 Task: In the Page activelistens.pptxselect the entire text, and change the font case to  'toggle word'and apply the design theme 'integral'and apply the transition revealand insert the  date and timewith color yellow
Action: Mouse moved to (48, 89)
Screenshot: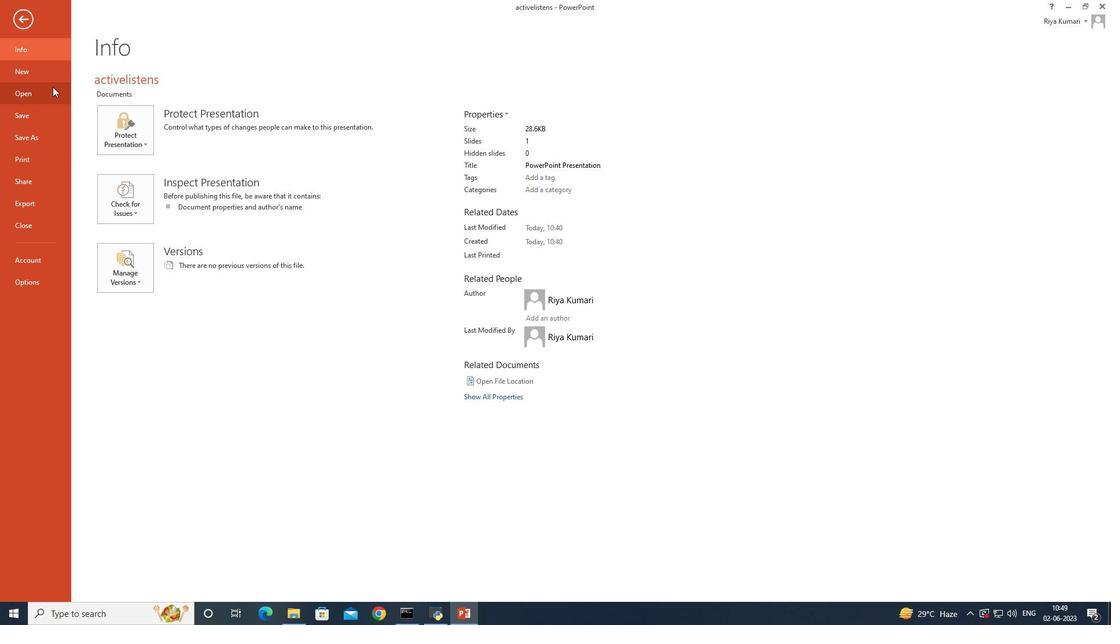 
Action: Mouse pressed left at (48, 89)
Screenshot: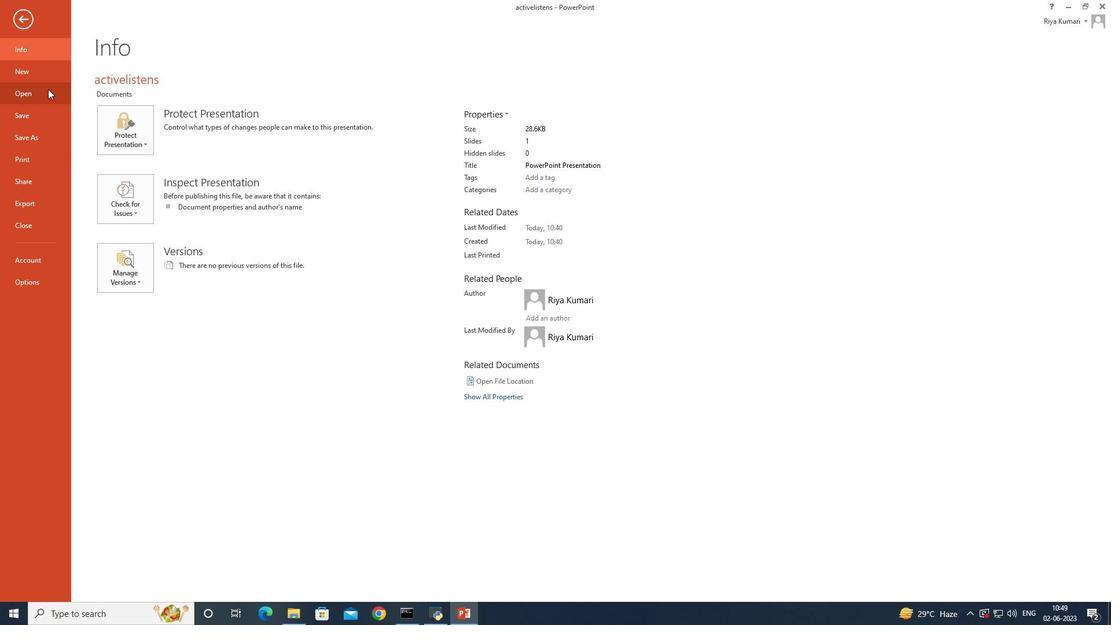 
Action: Mouse moved to (316, 111)
Screenshot: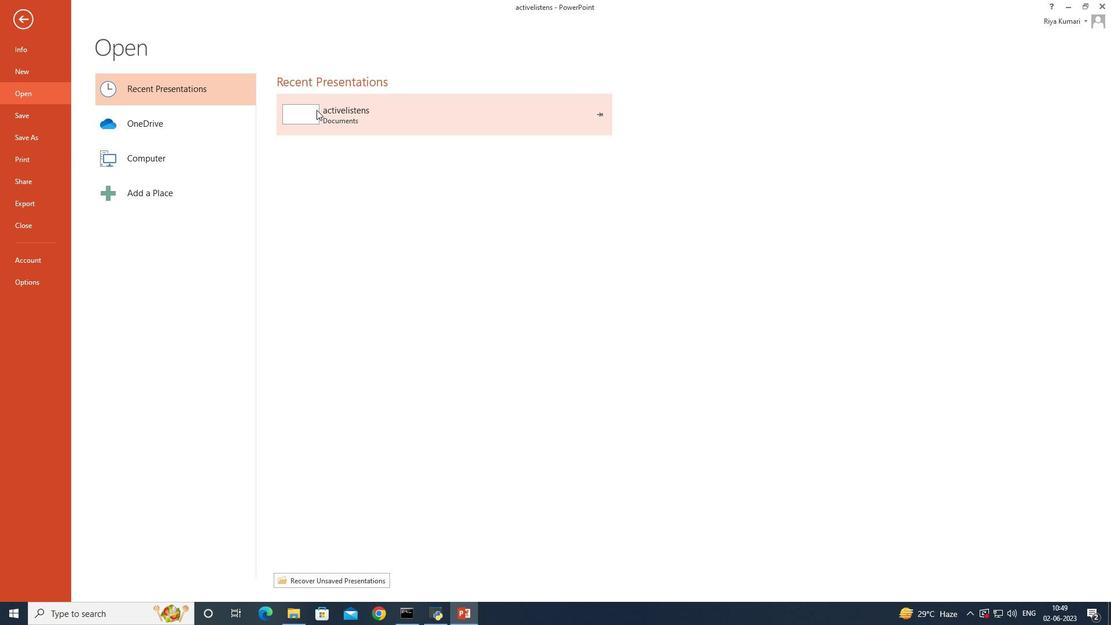 
Action: Mouse pressed left at (316, 111)
Screenshot: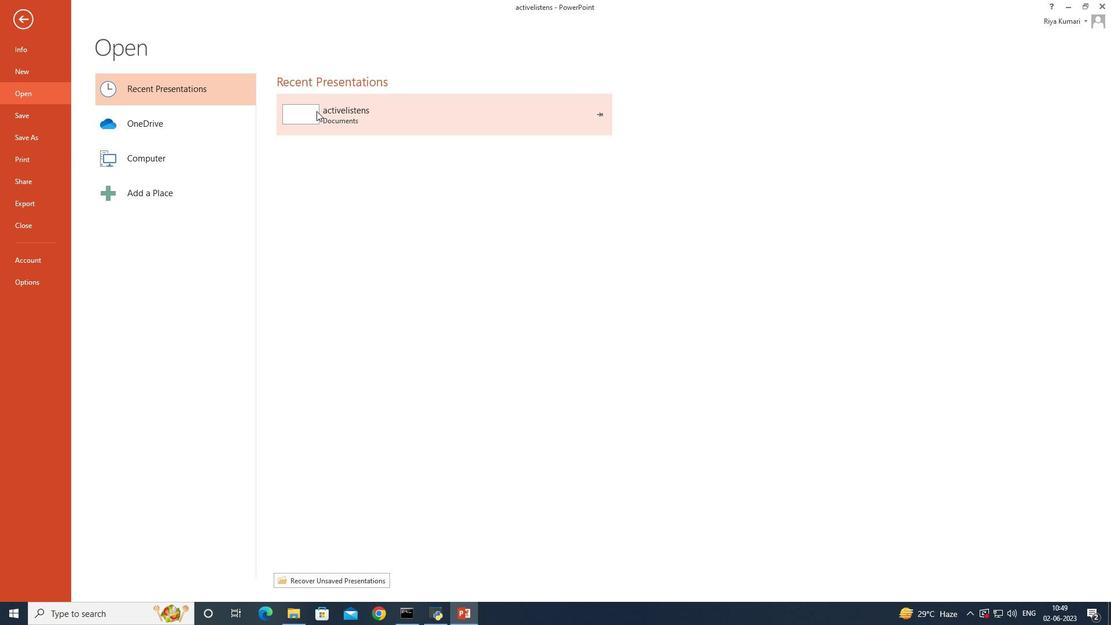 
Action: Mouse moved to (386, 234)
Screenshot: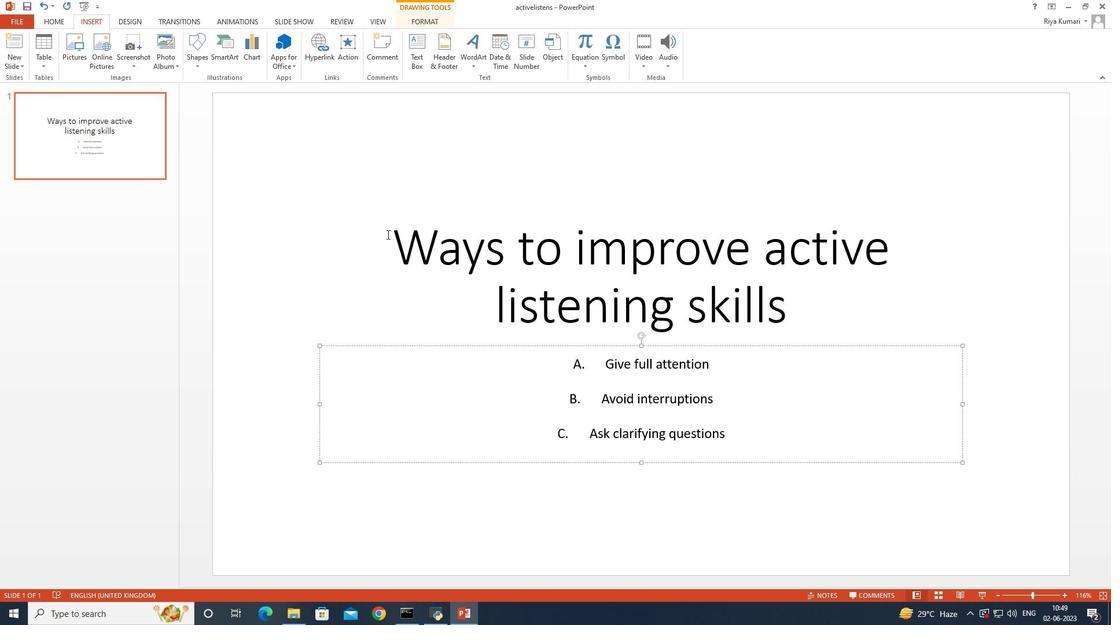 
Action: Mouse pressed left at (386, 234)
Screenshot: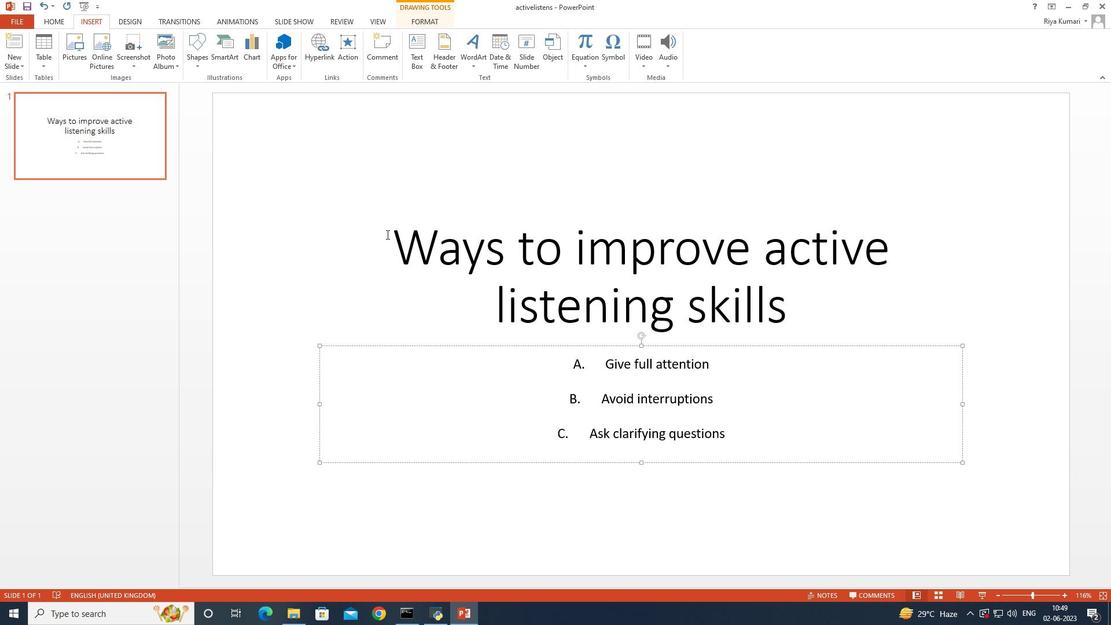 
Action: Mouse moved to (516, 361)
Screenshot: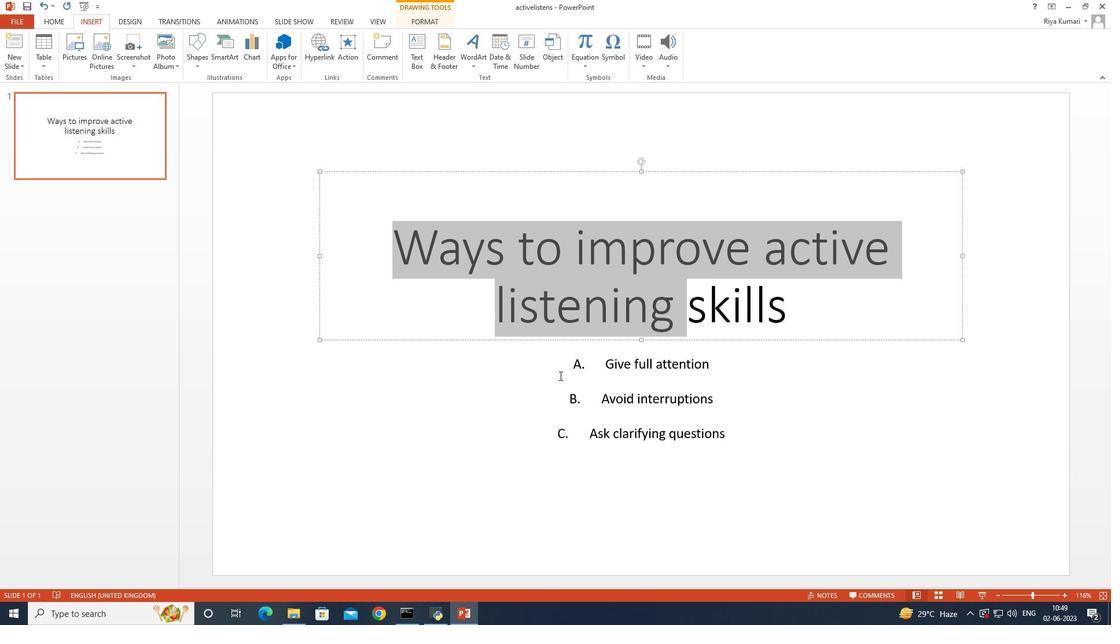
Action: Mouse pressed left at (516, 361)
Screenshot: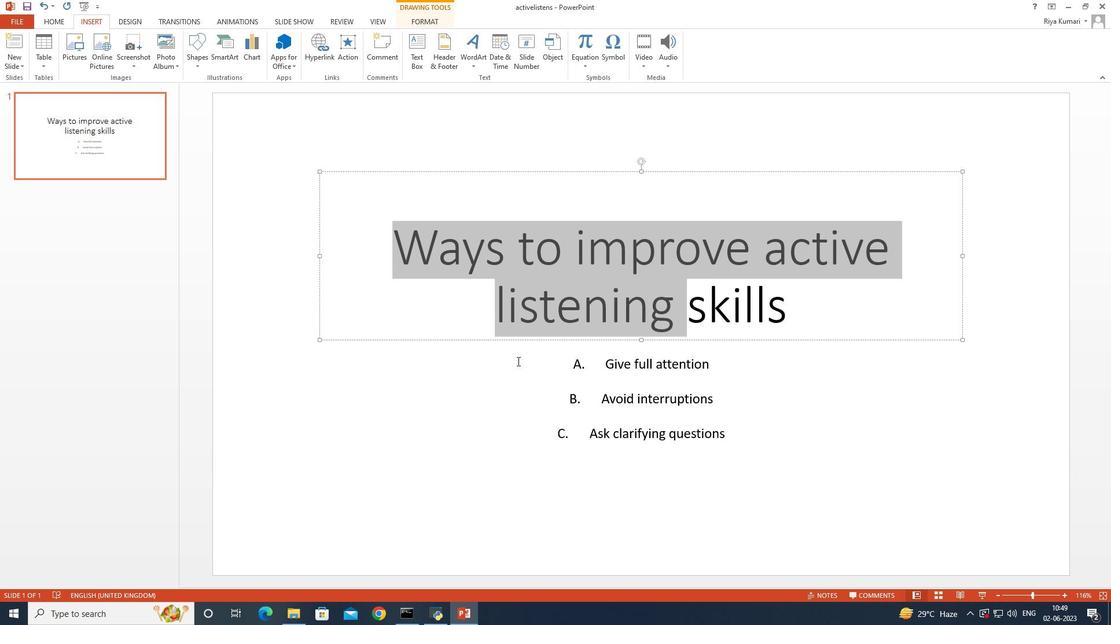 
Action: Mouse moved to (602, 367)
Screenshot: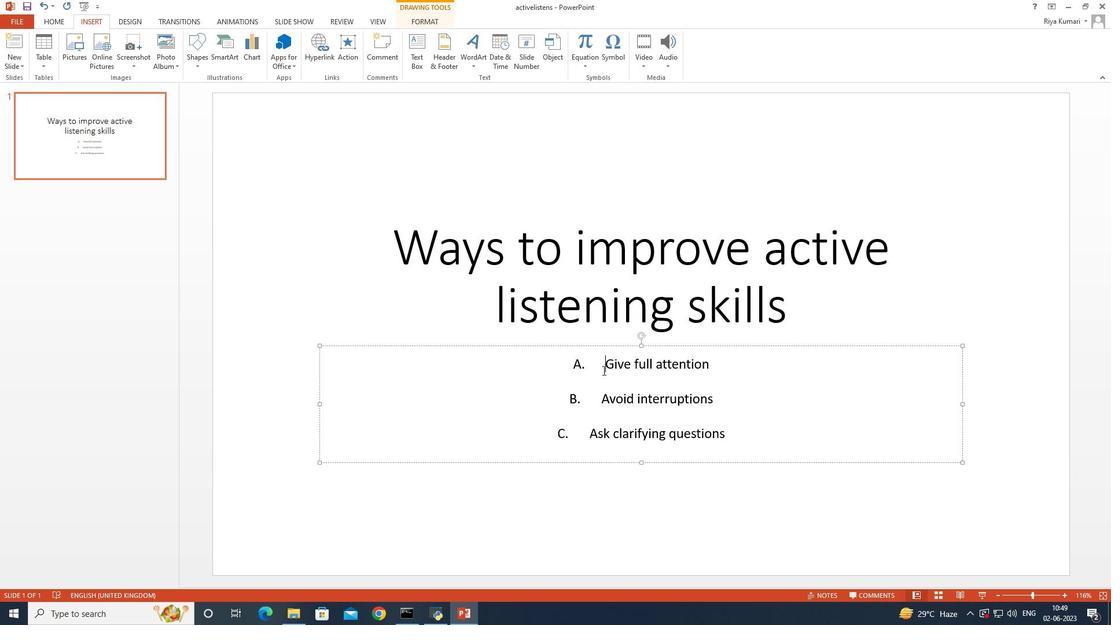 
Action: Mouse pressed left at (602, 367)
Screenshot: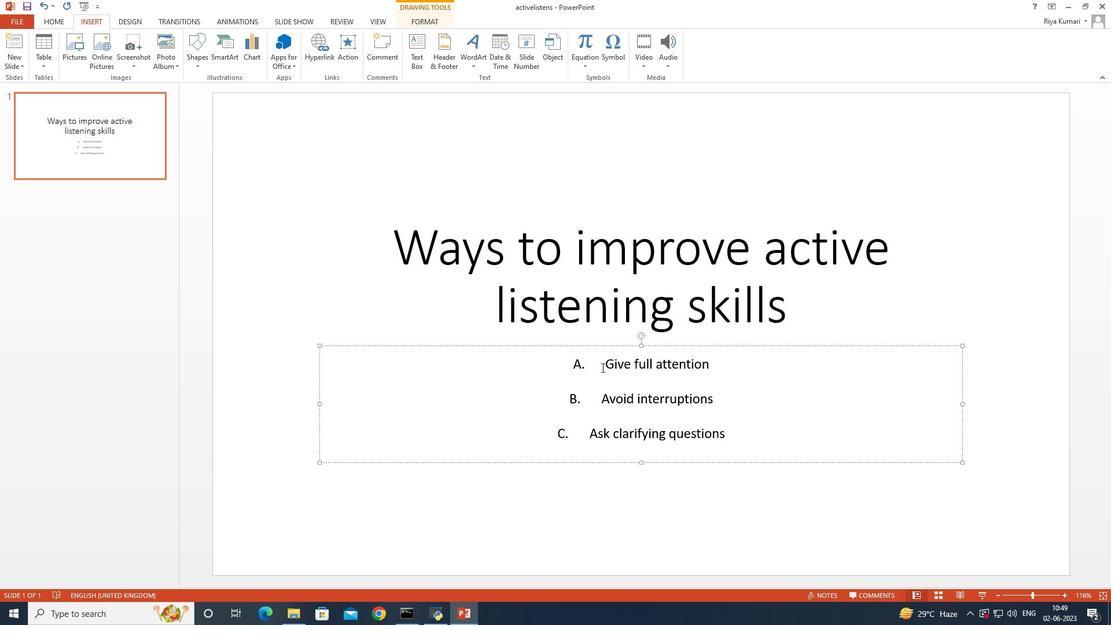 
Action: Mouse moved to (49, 23)
Screenshot: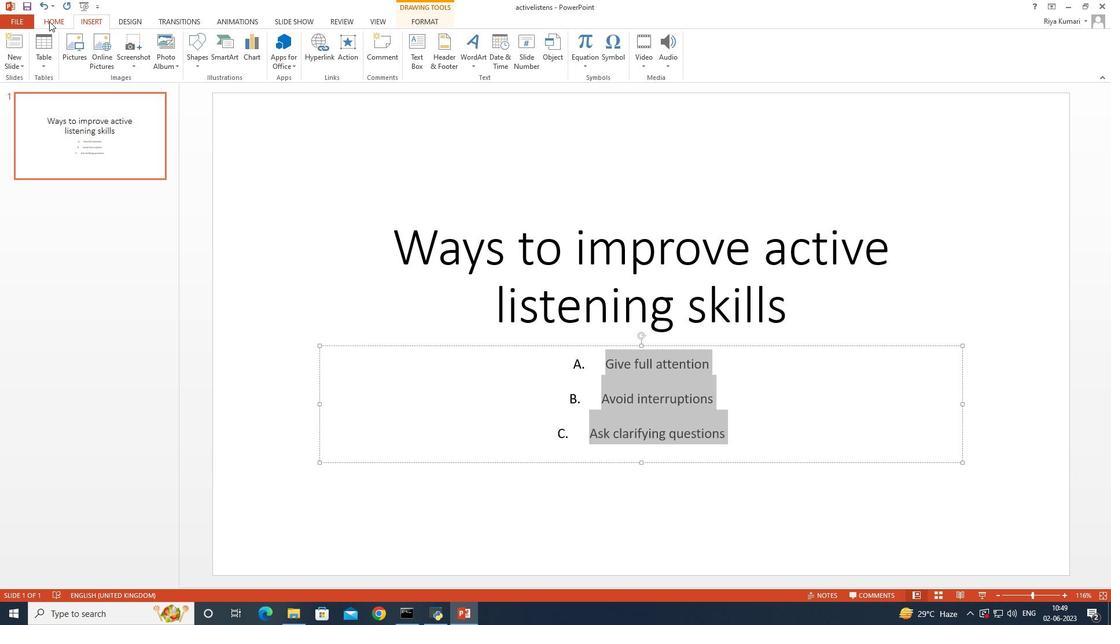 
Action: Mouse pressed left at (49, 23)
Screenshot: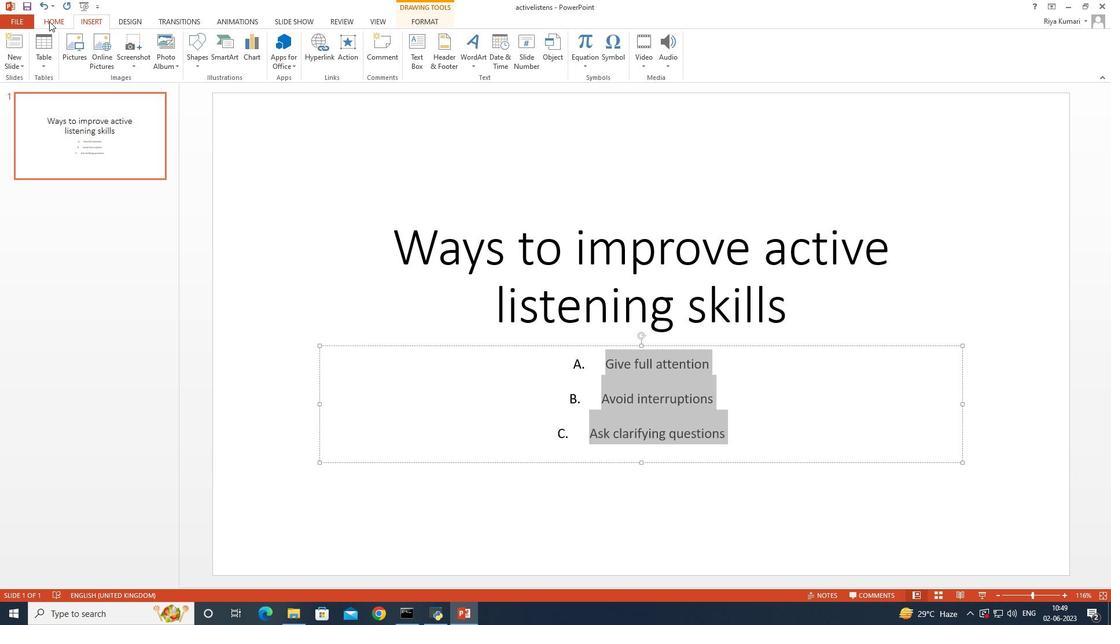 
Action: Mouse moved to (257, 56)
Screenshot: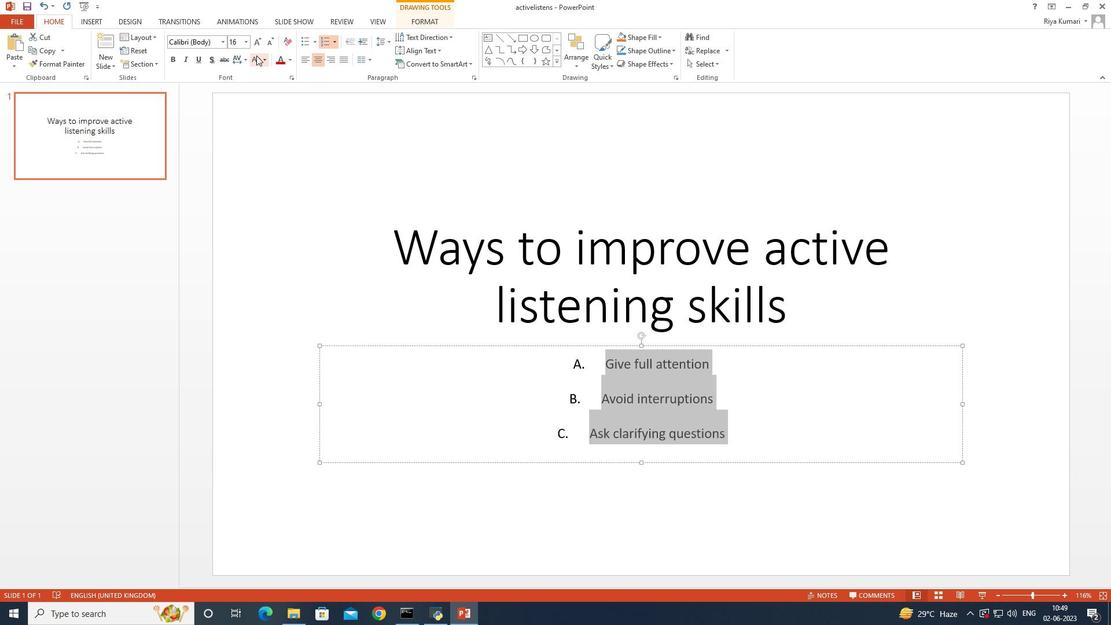 
Action: Mouse pressed left at (257, 56)
Screenshot: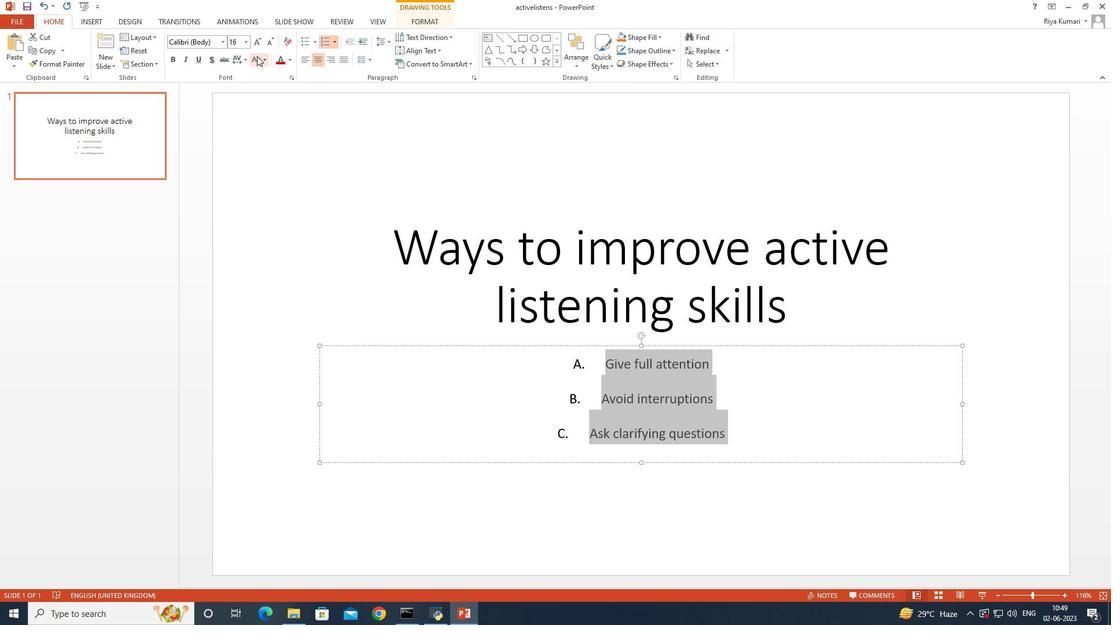 
Action: Mouse moved to (272, 127)
Screenshot: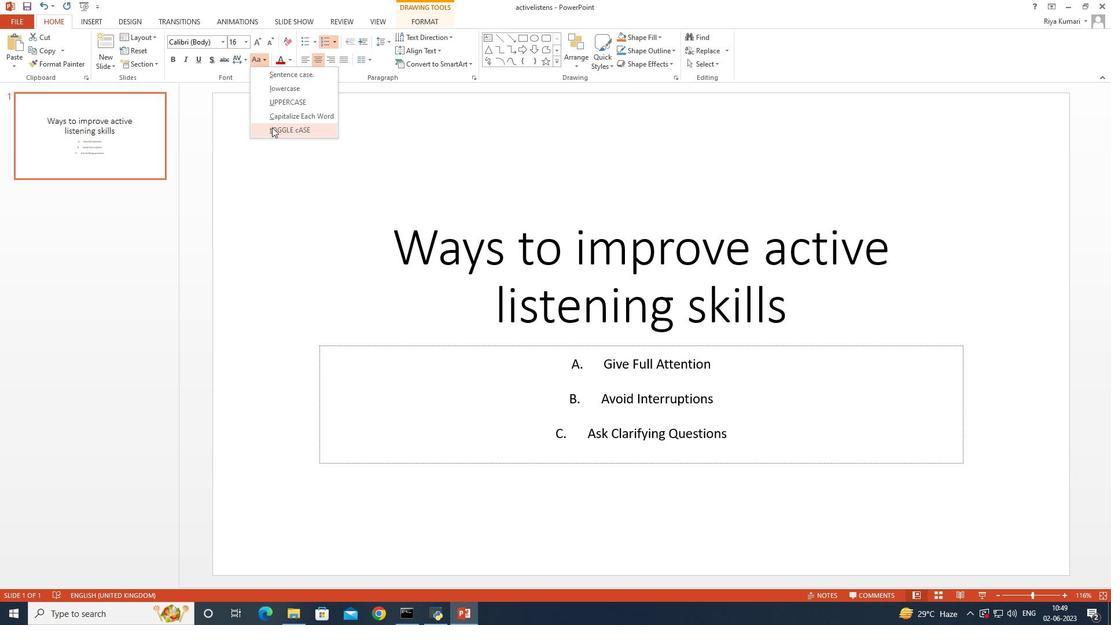 
Action: Mouse pressed left at (272, 127)
Screenshot: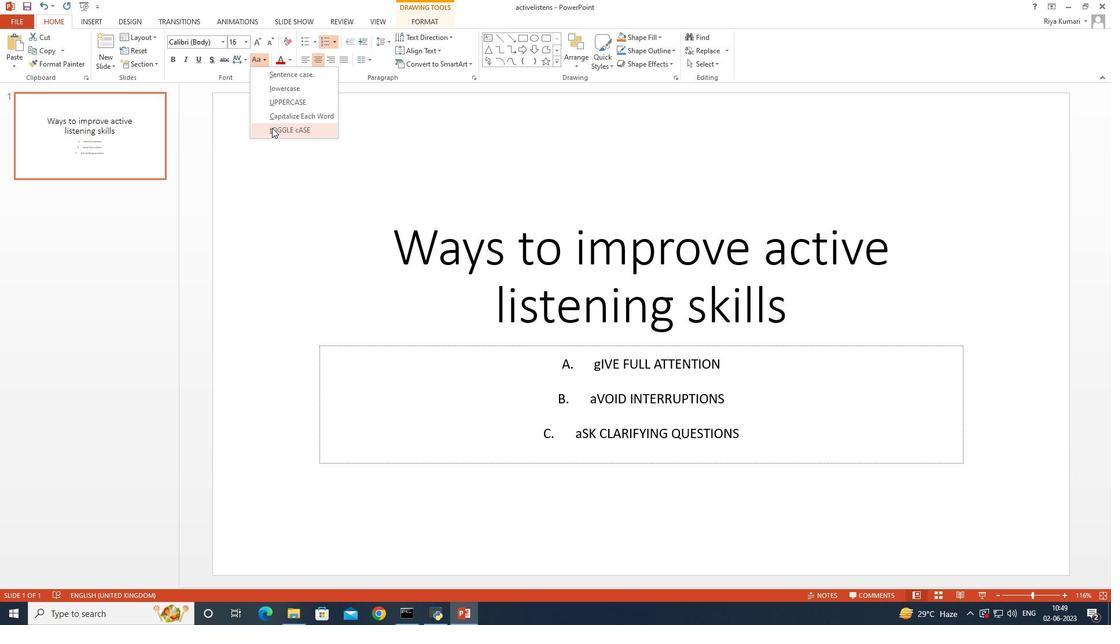 
Action: Mouse moved to (130, 22)
Screenshot: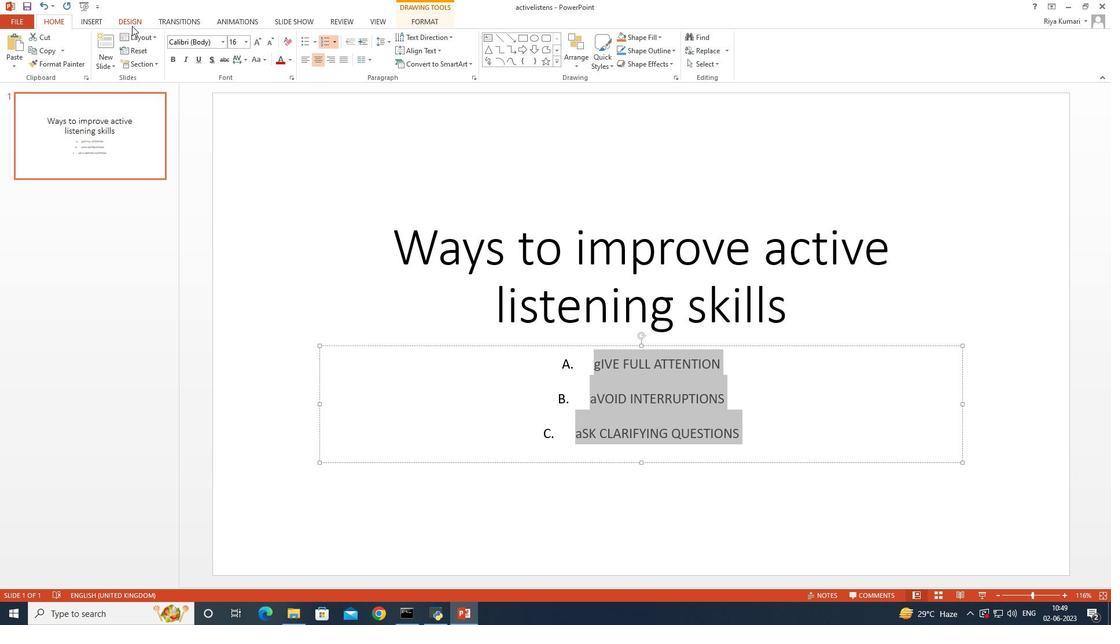 
Action: Mouse pressed left at (130, 22)
Screenshot: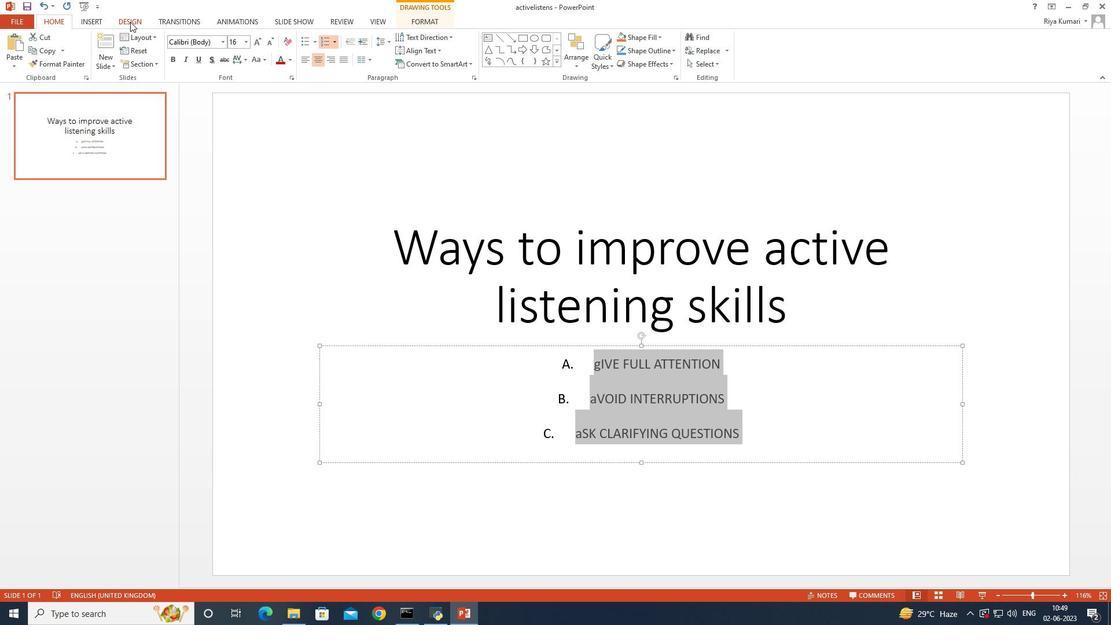 
Action: Mouse moved to (196, 51)
Screenshot: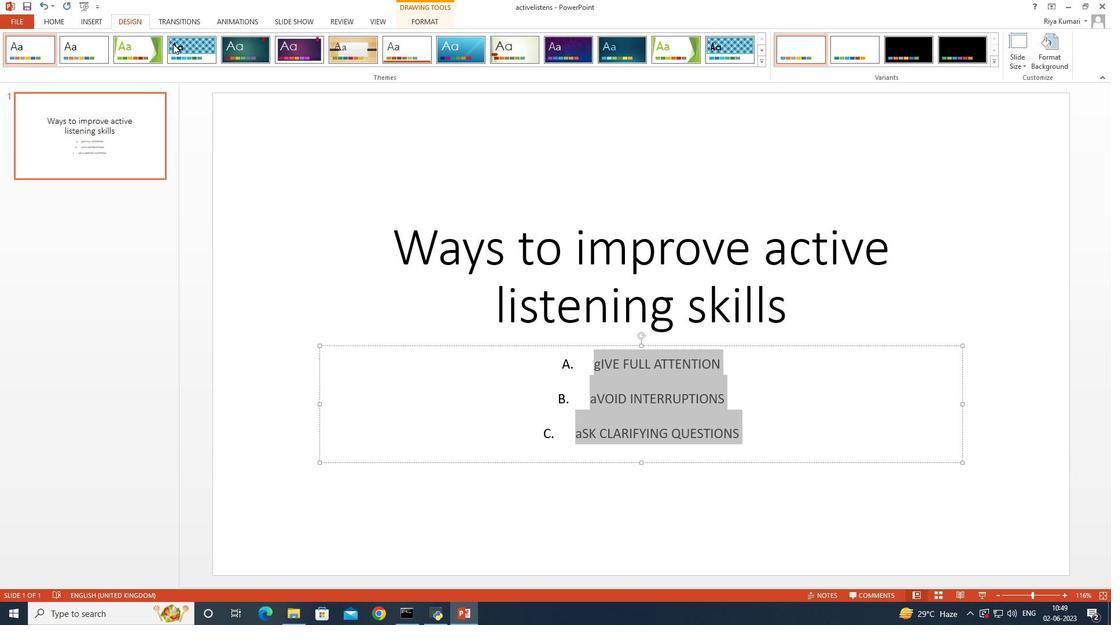 
Action: Mouse pressed left at (196, 51)
Screenshot: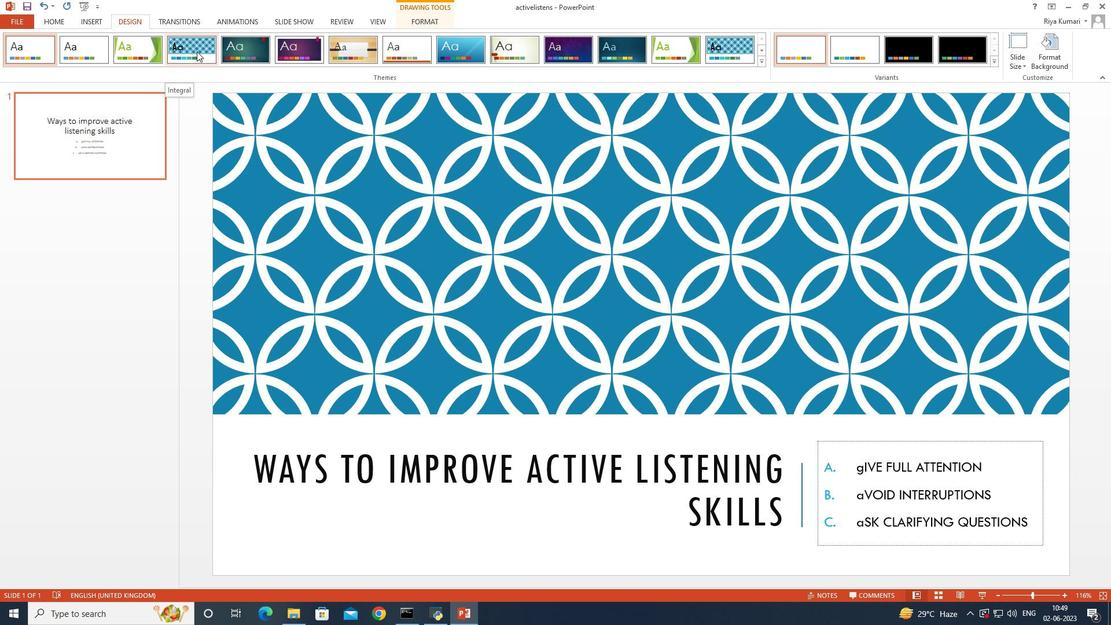 
Action: Mouse moved to (757, 547)
Screenshot: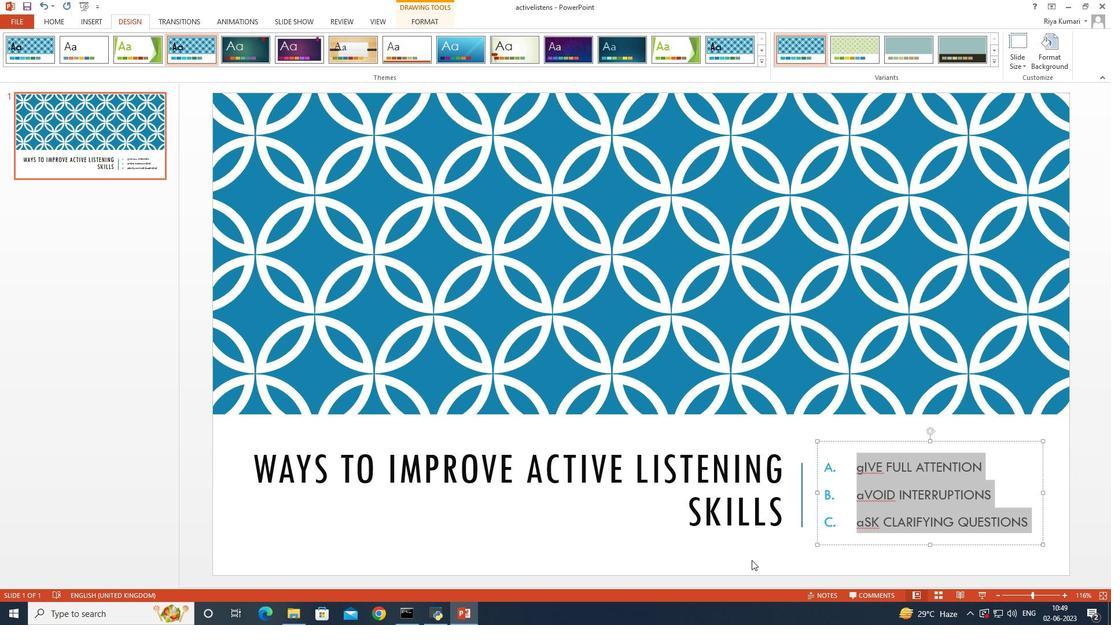 
Action: Mouse pressed left at (757, 547)
Screenshot: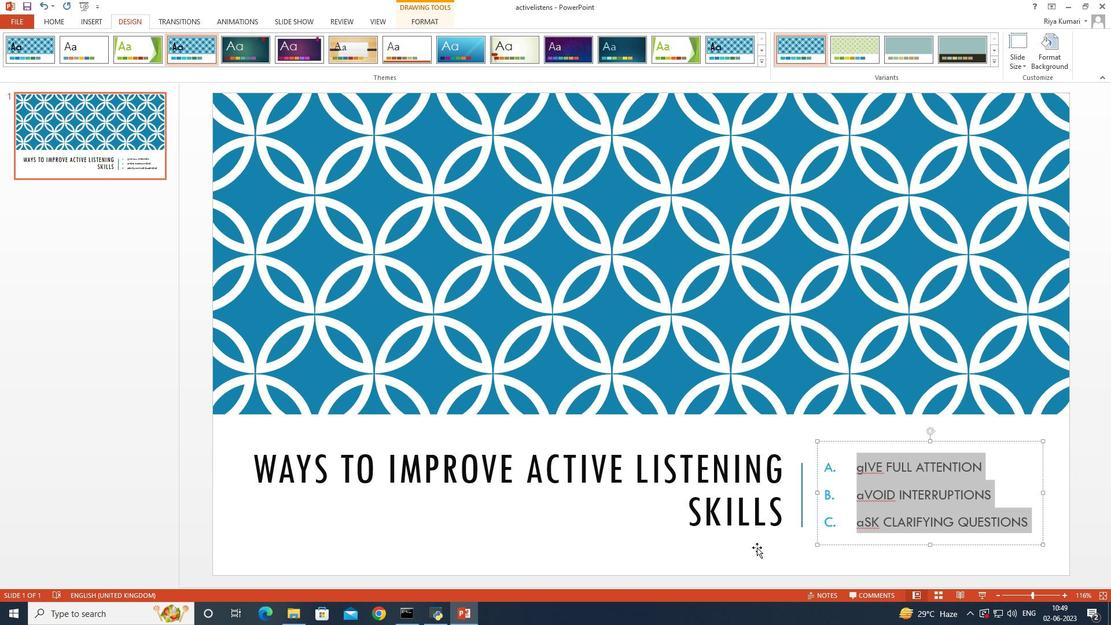
Action: Mouse moved to (840, 566)
Screenshot: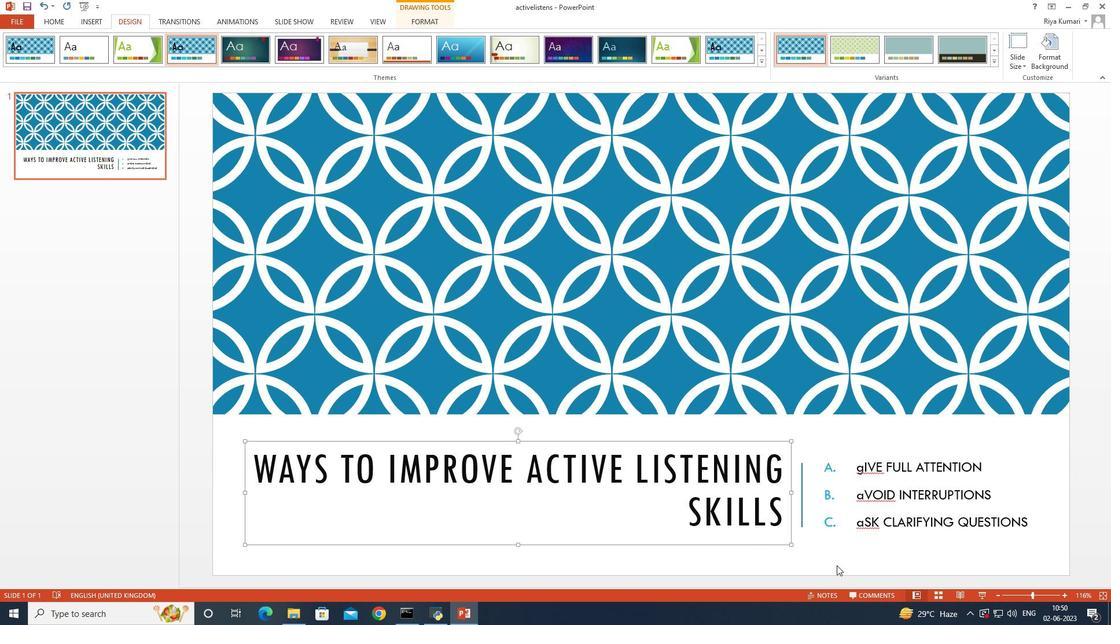 
Action: Mouse pressed left at (840, 566)
Screenshot: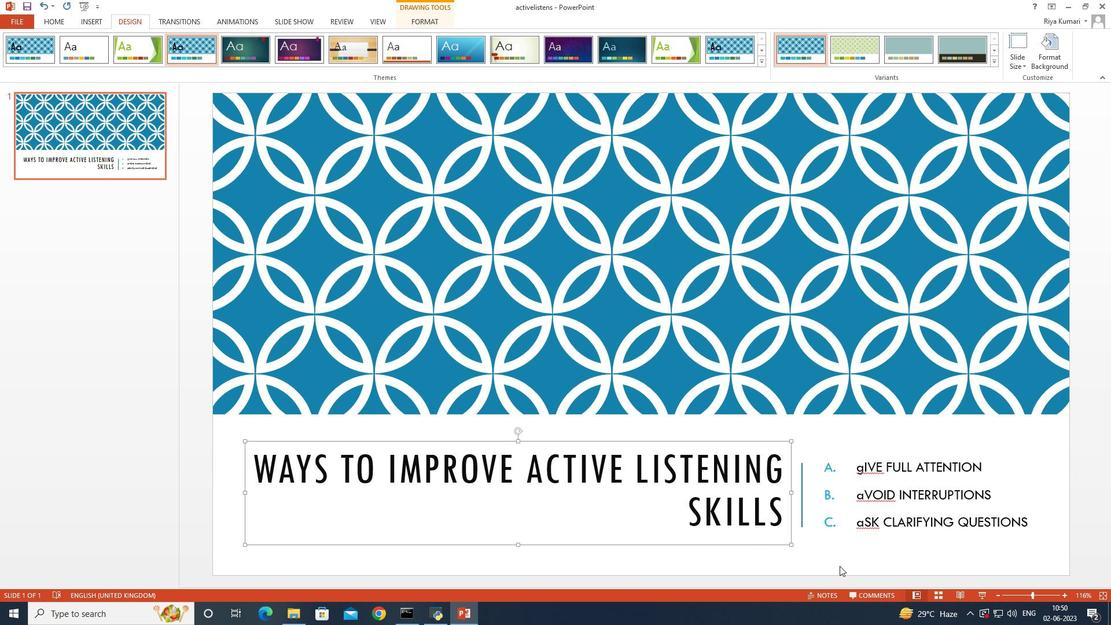 
Action: Mouse moved to (846, 561)
Screenshot: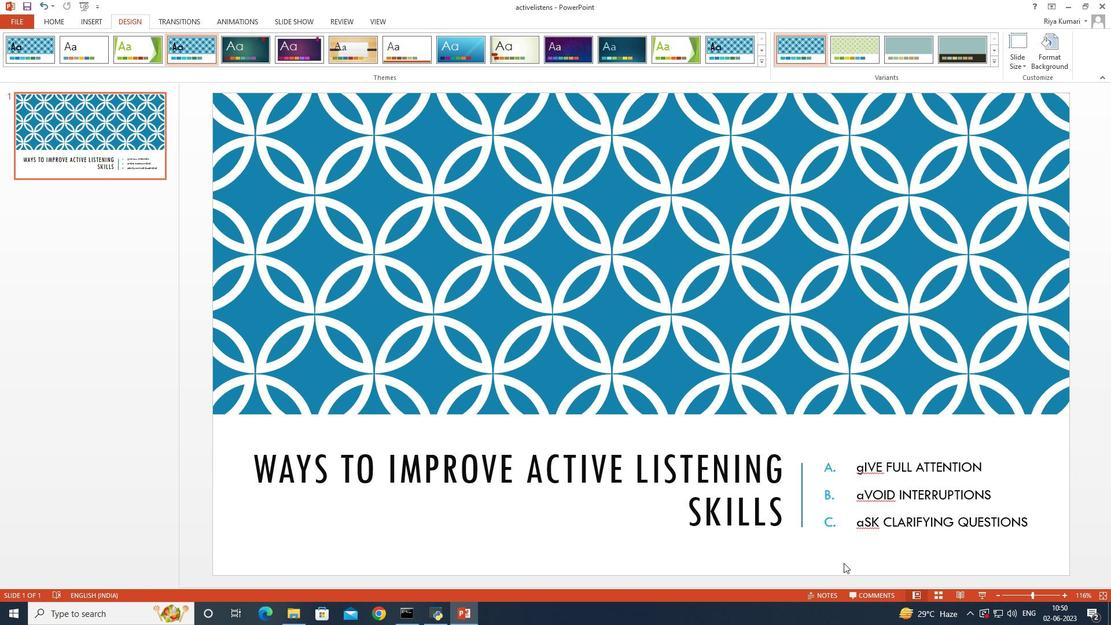 
Action: Mouse pressed left at (846, 561)
Screenshot: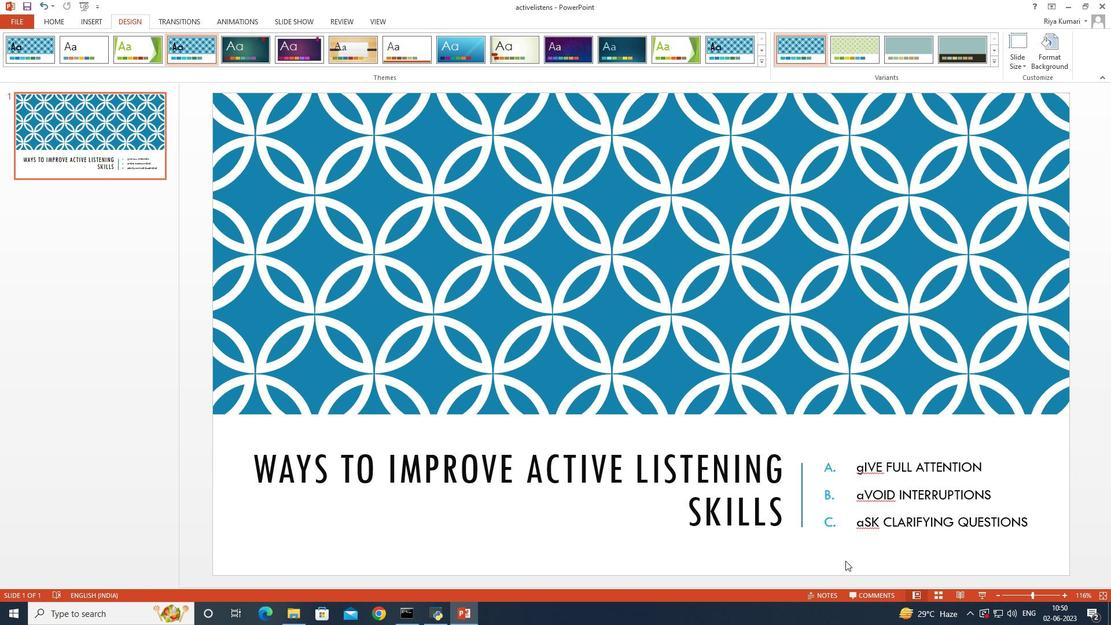 
Action: Mouse pressed left at (846, 561)
Screenshot: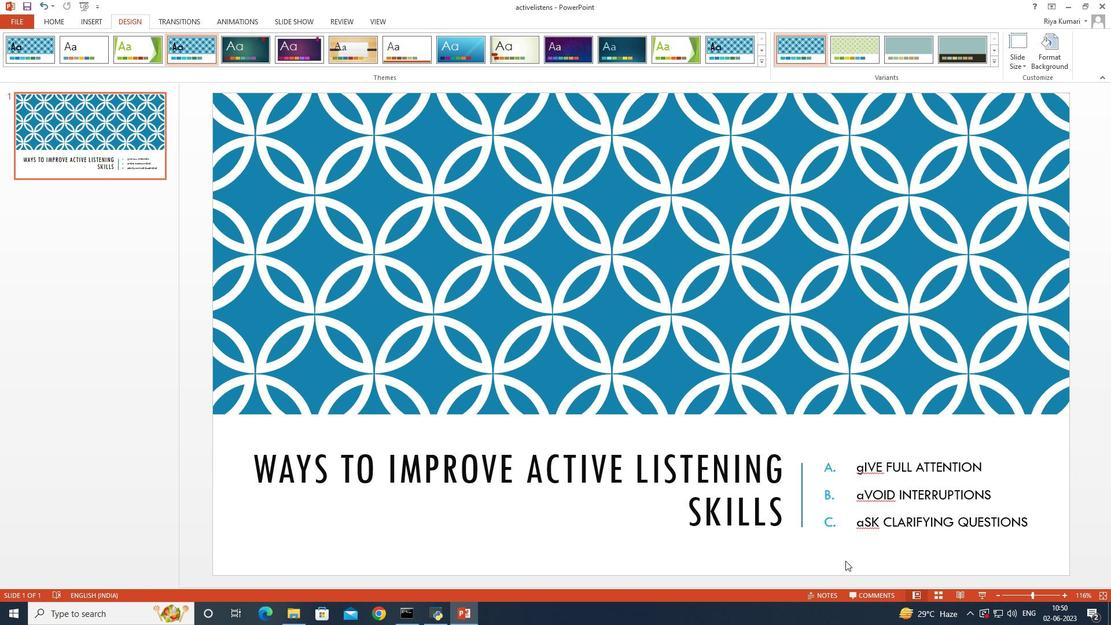 
Action: Mouse moved to (899, 546)
Screenshot: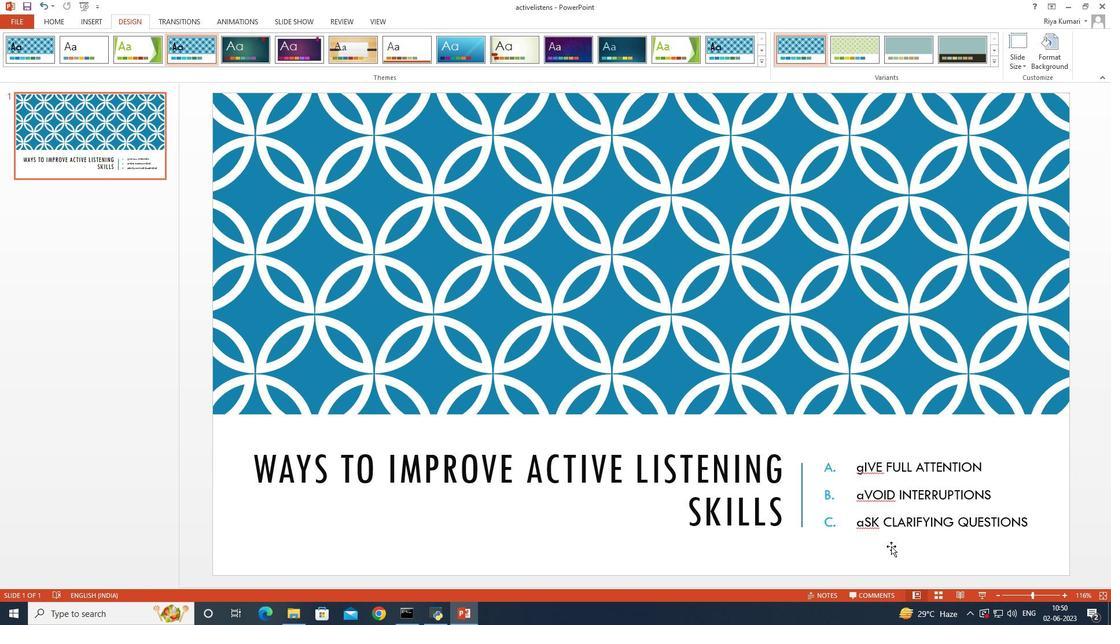 
Action: Mouse pressed left at (899, 546)
Screenshot: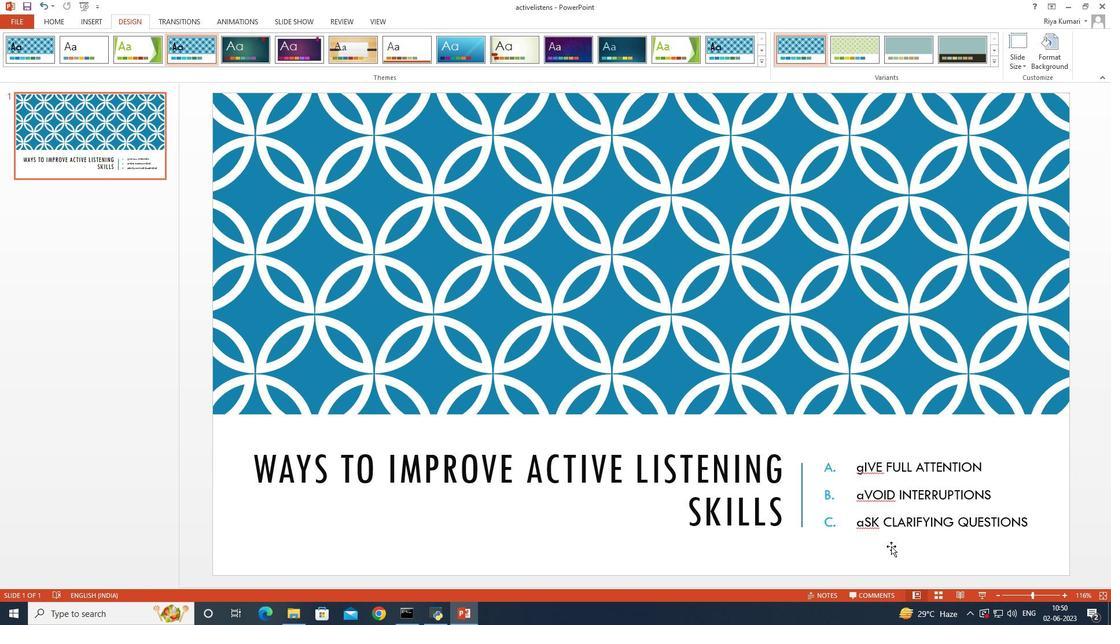 
Action: Mouse moved to (1026, 521)
Screenshot: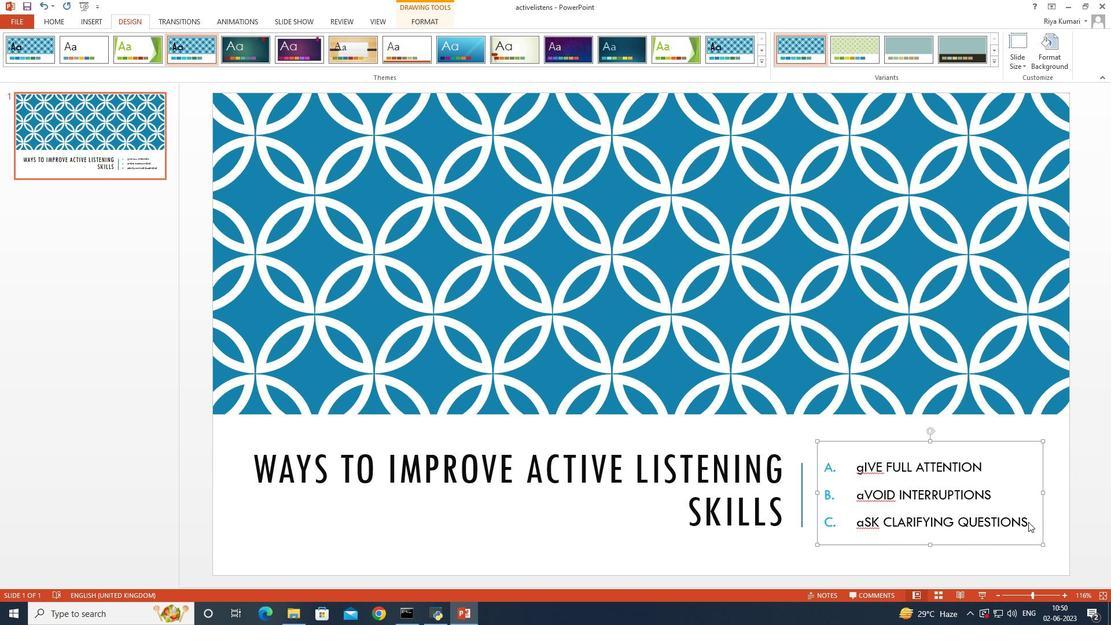 
Action: Mouse pressed left at (1026, 521)
Screenshot: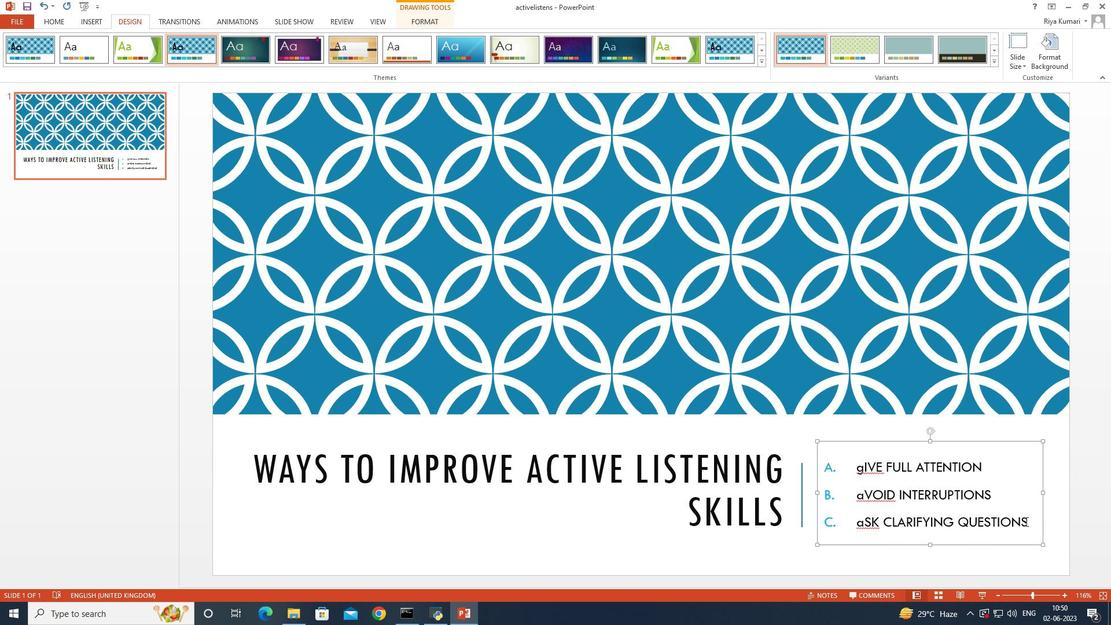 
Action: Mouse moved to (922, 517)
Screenshot: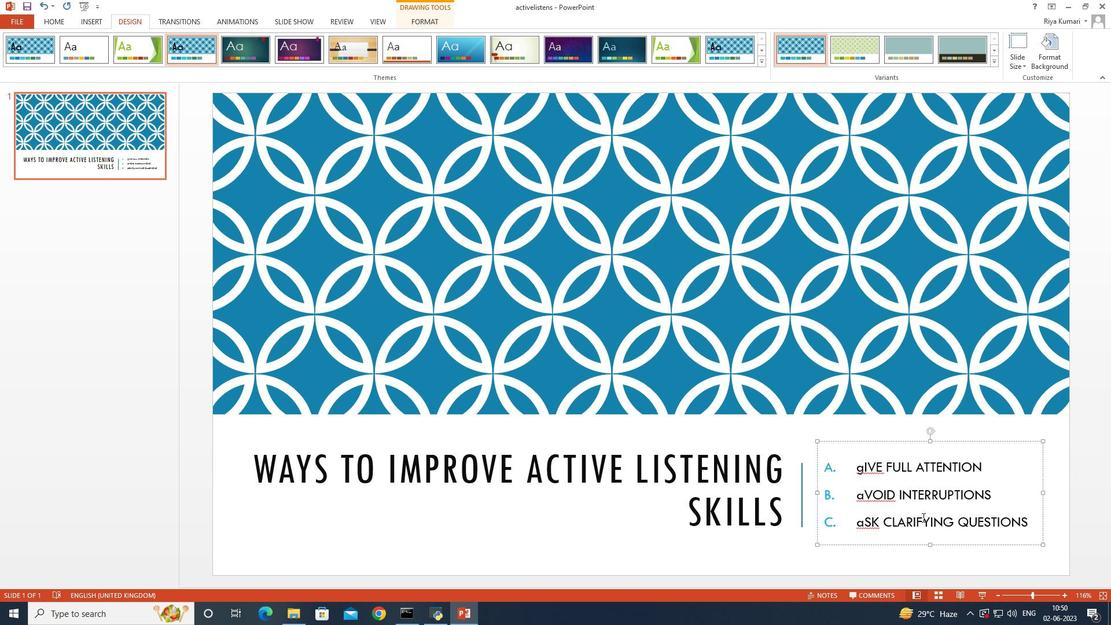
Action: Key pressed <Key.enter><Key.backspace>
Screenshot: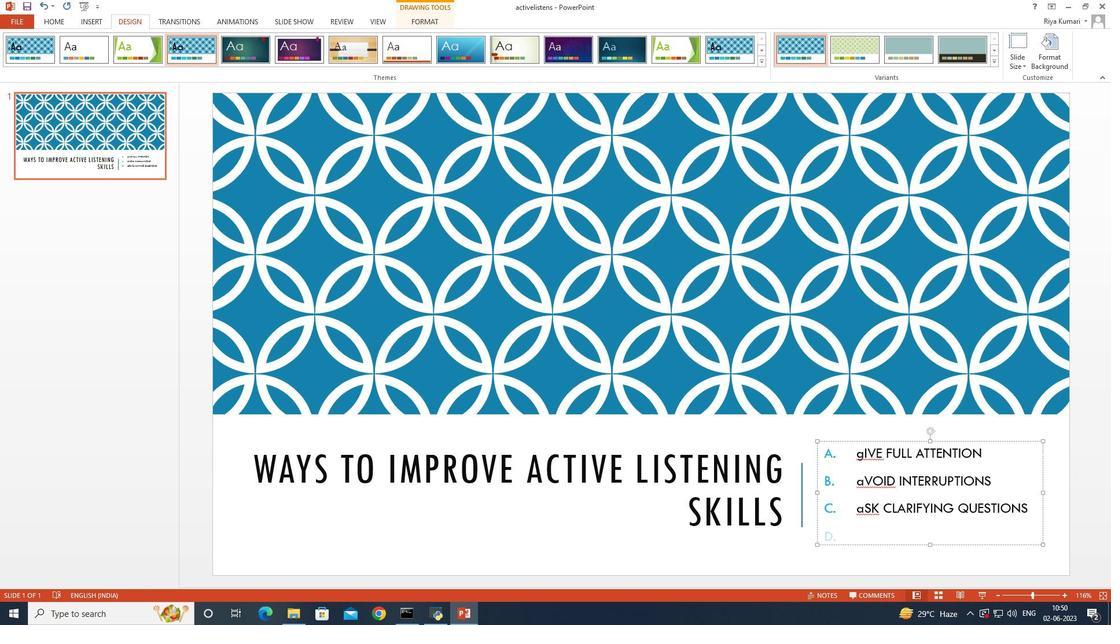 
Action: Mouse moved to (852, 528)
Screenshot: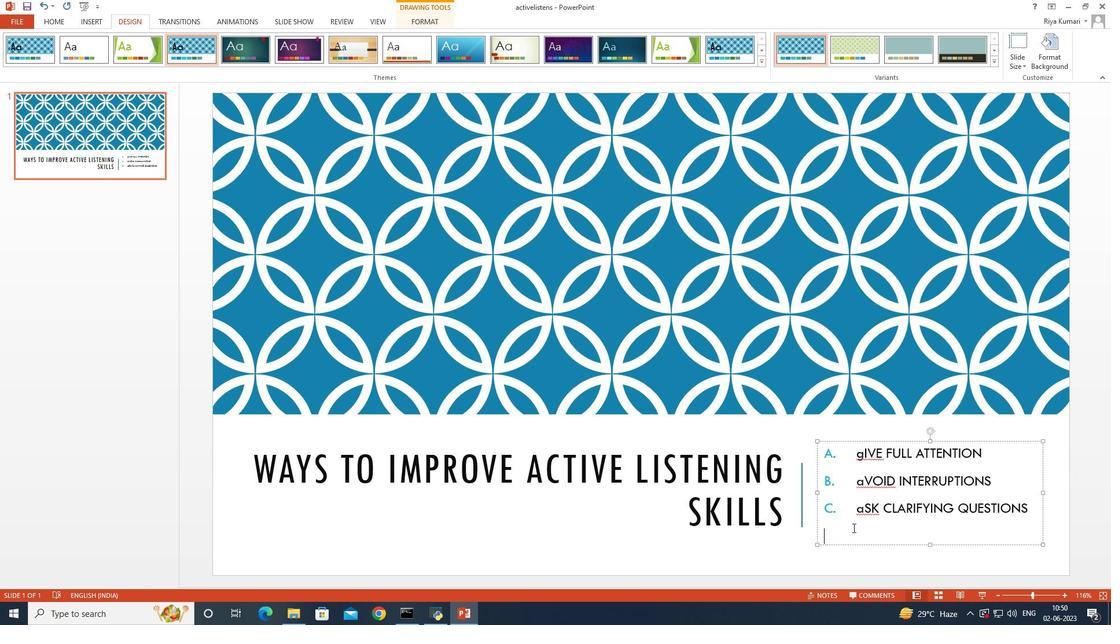 
Action: Key pressed <Key.space>
Screenshot: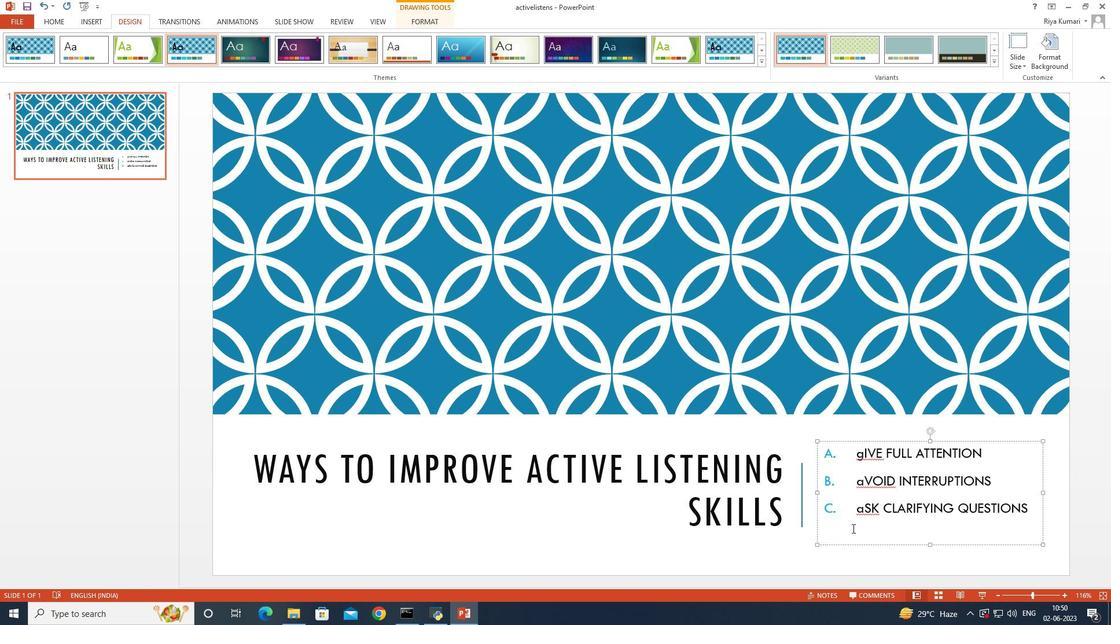 
Action: Mouse moved to (184, 24)
Screenshot: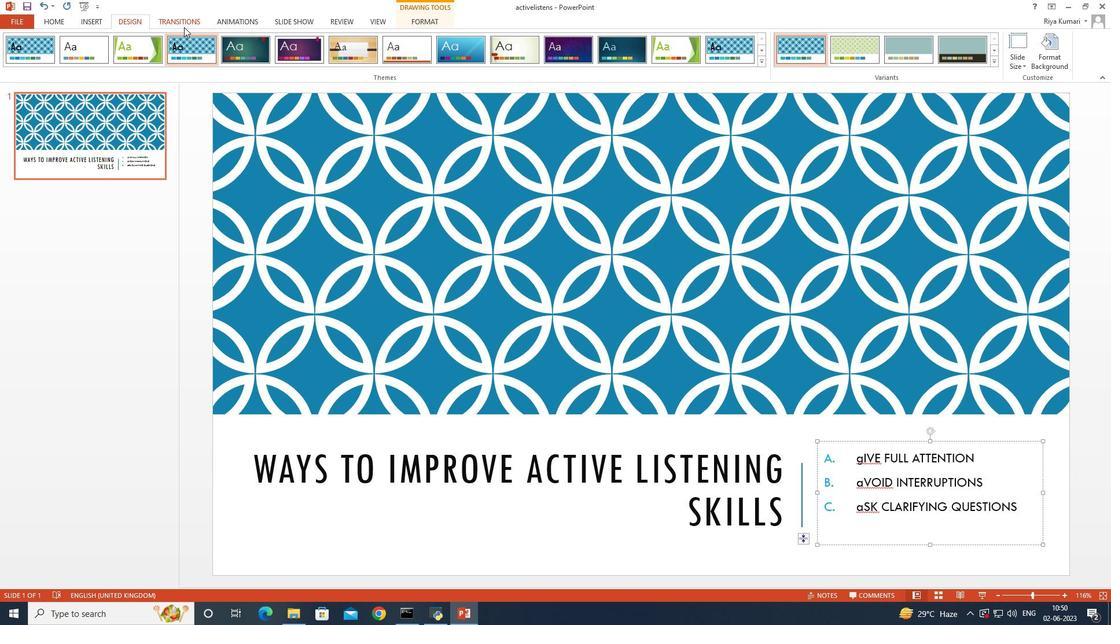 
Action: Mouse pressed left at (184, 24)
Screenshot: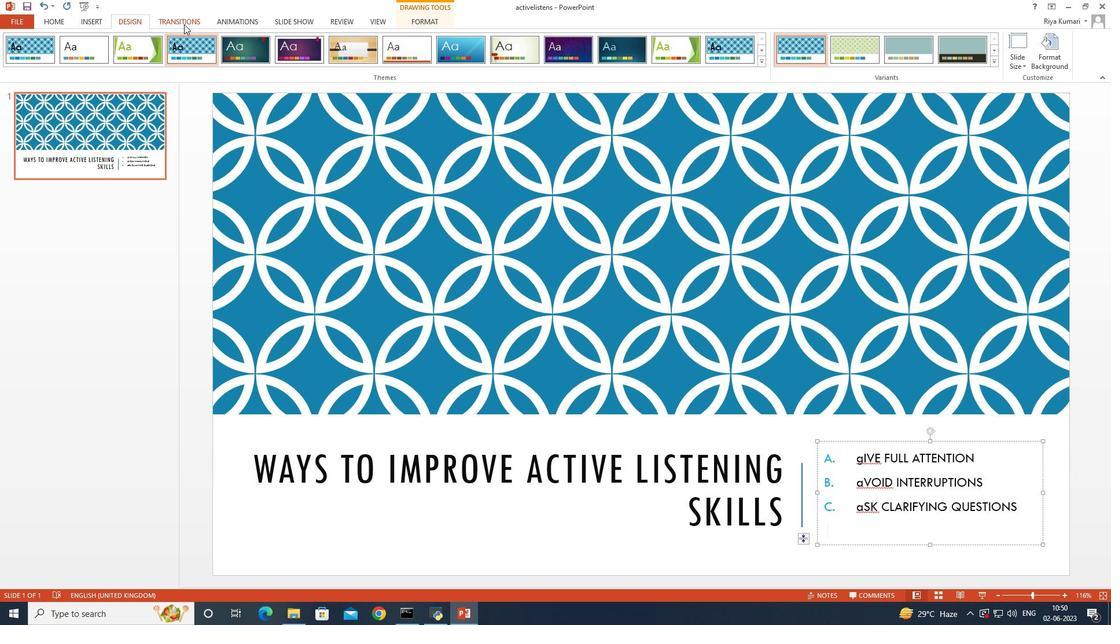 
Action: Mouse moved to (88, 24)
Screenshot: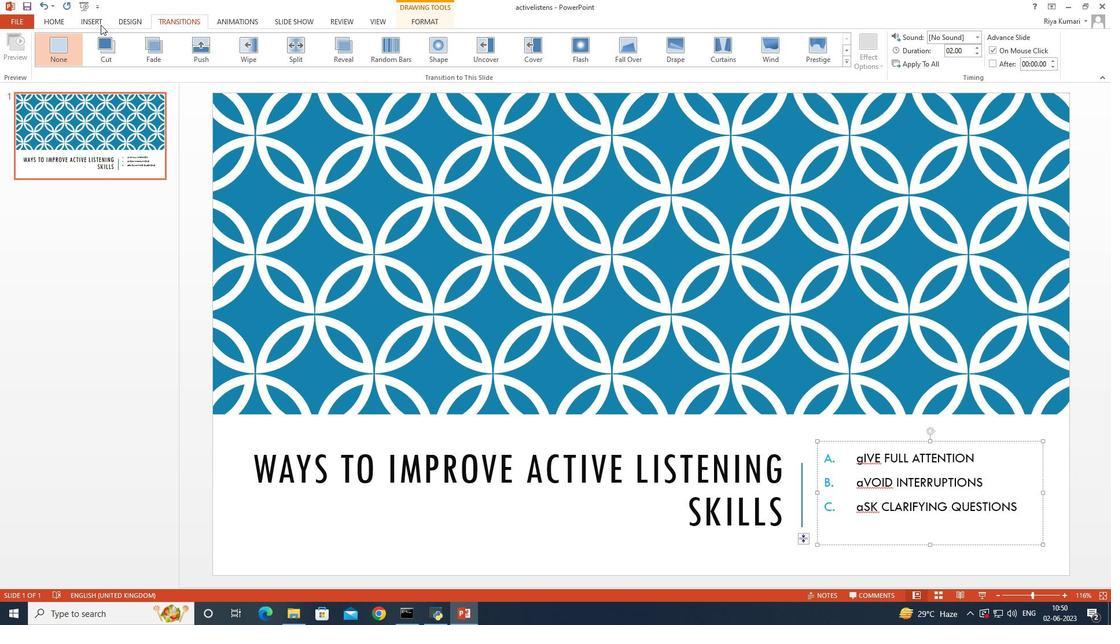 
Action: Mouse pressed left at (88, 24)
Screenshot: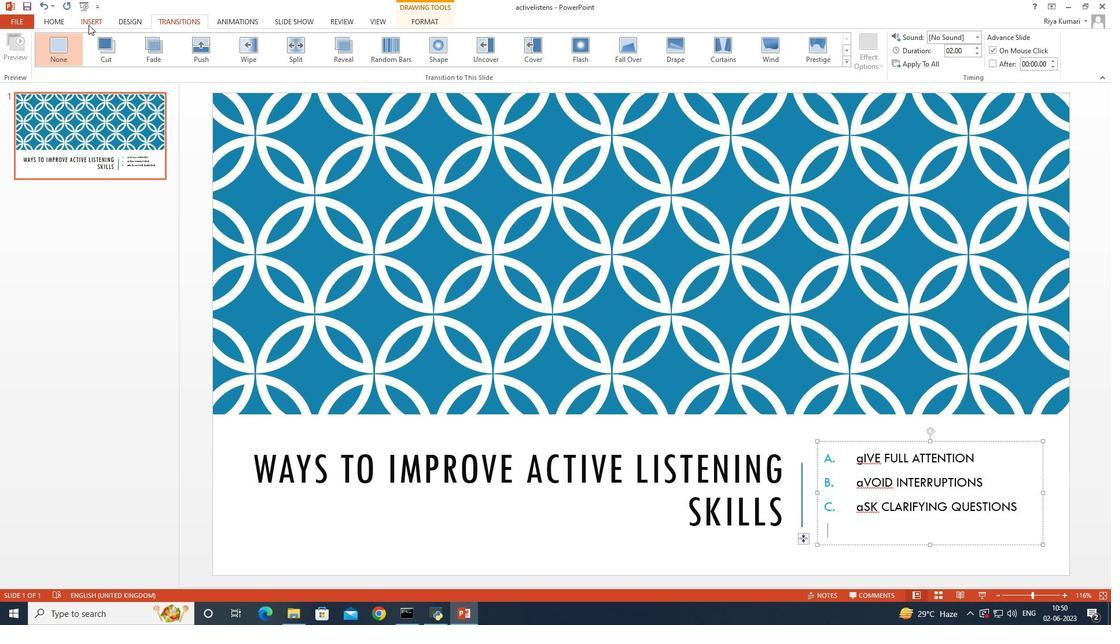 
Action: Mouse moved to (499, 58)
Screenshot: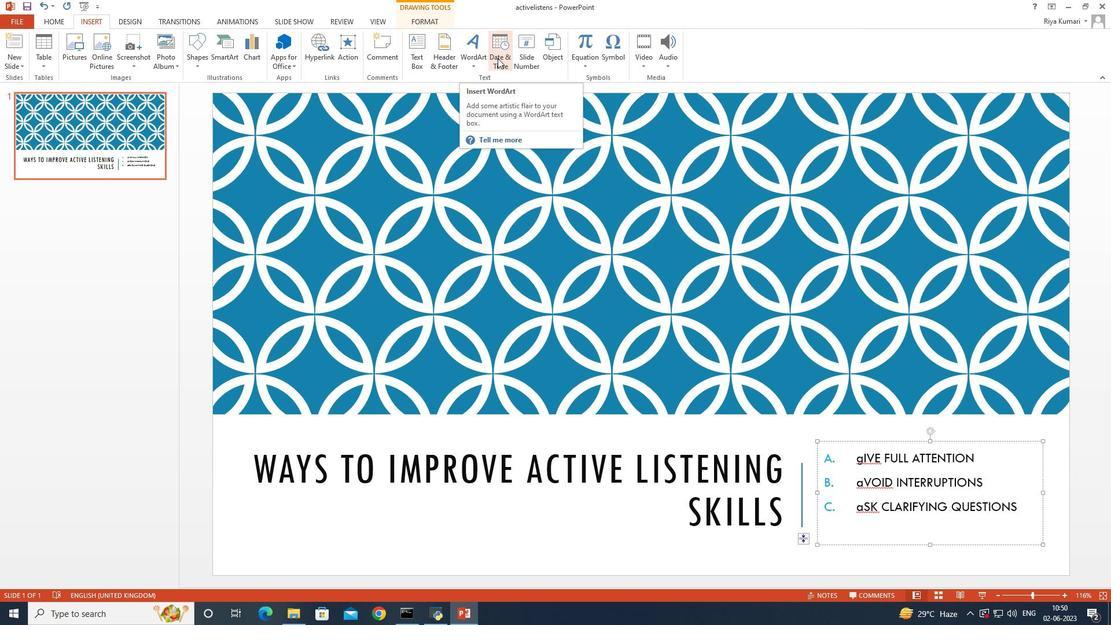 
Action: Mouse pressed left at (499, 58)
Screenshot: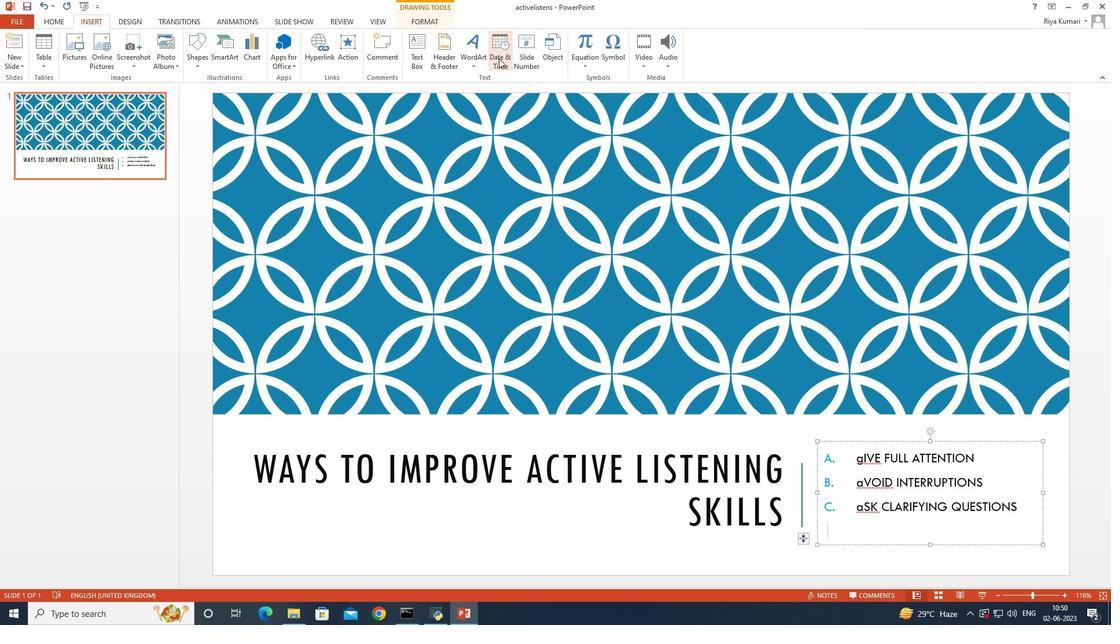 
Action: Mouse moved to (463, 262)
Screenshot: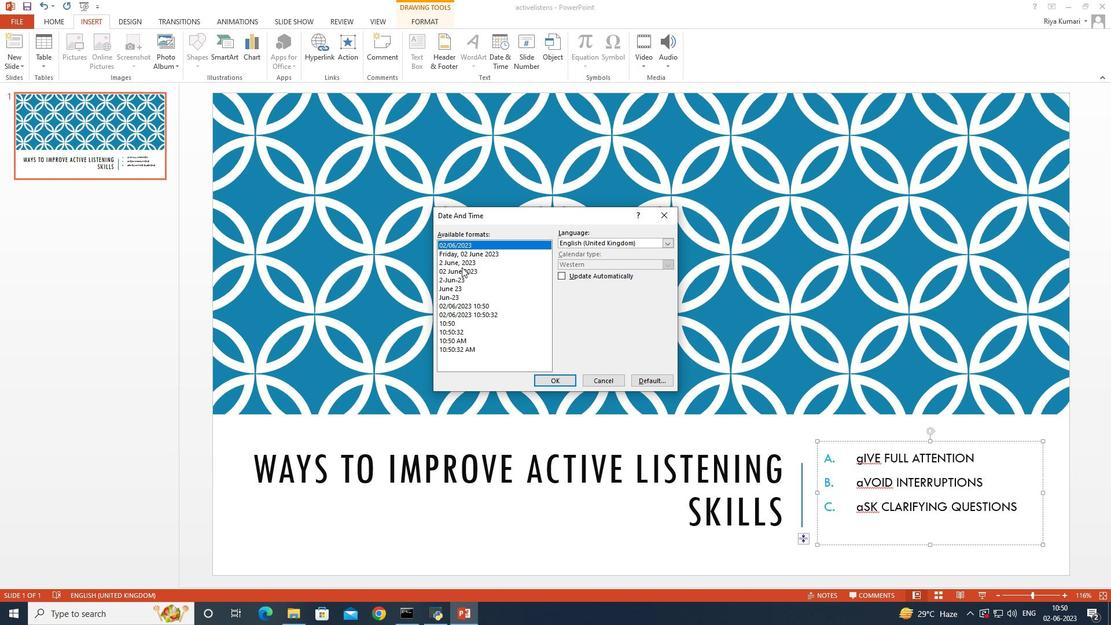
Action: Mouse pressed left at (463, 262)
Screenshot: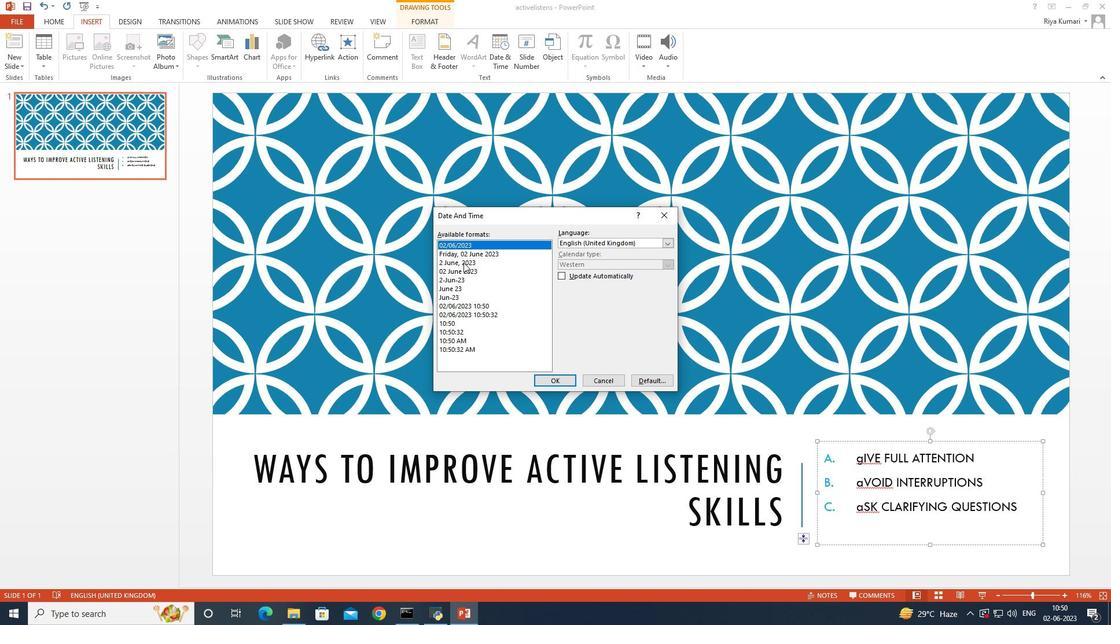 
Action: Mouse moved to (447, 322)
Screenshot: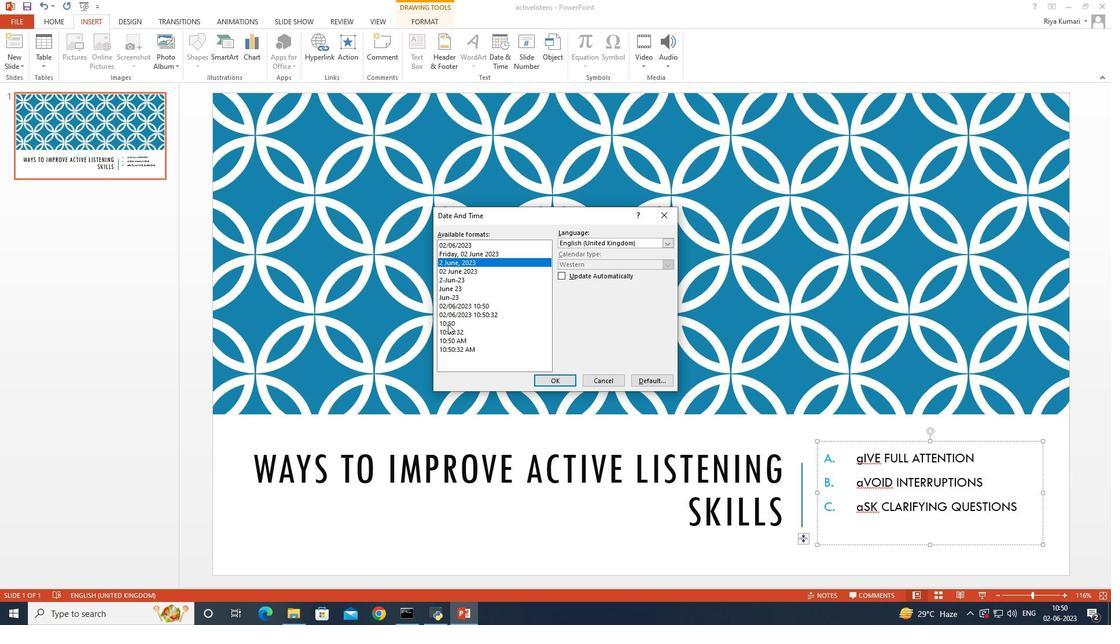 
Action: Mouse pressed left at (447, 322)
Screenshot: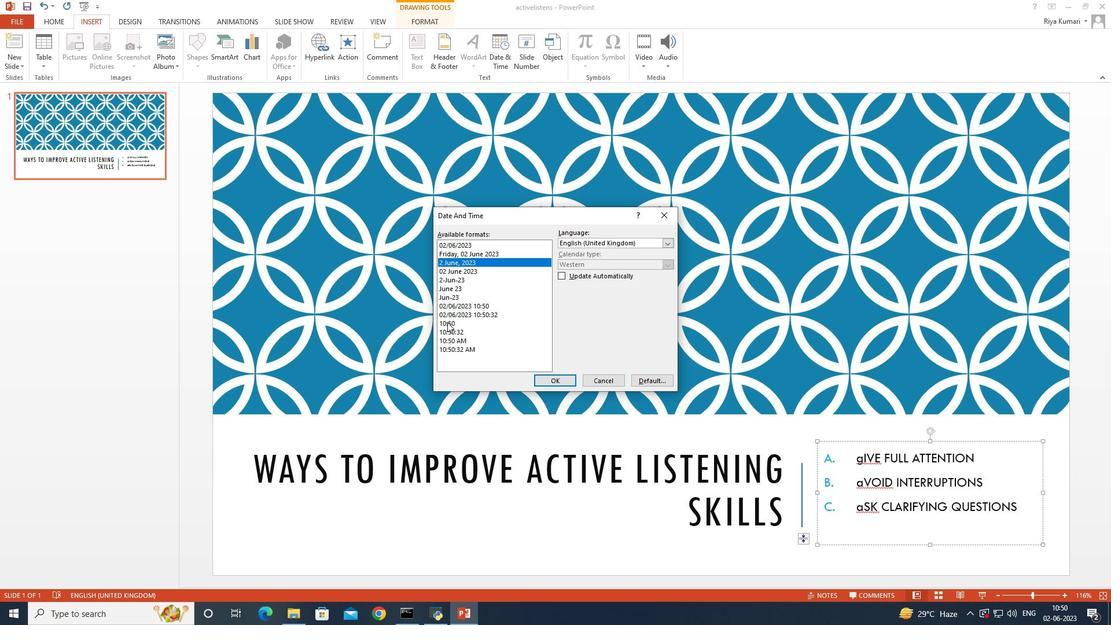 
Action: Mouse moved to (543, 382)
Screenshot: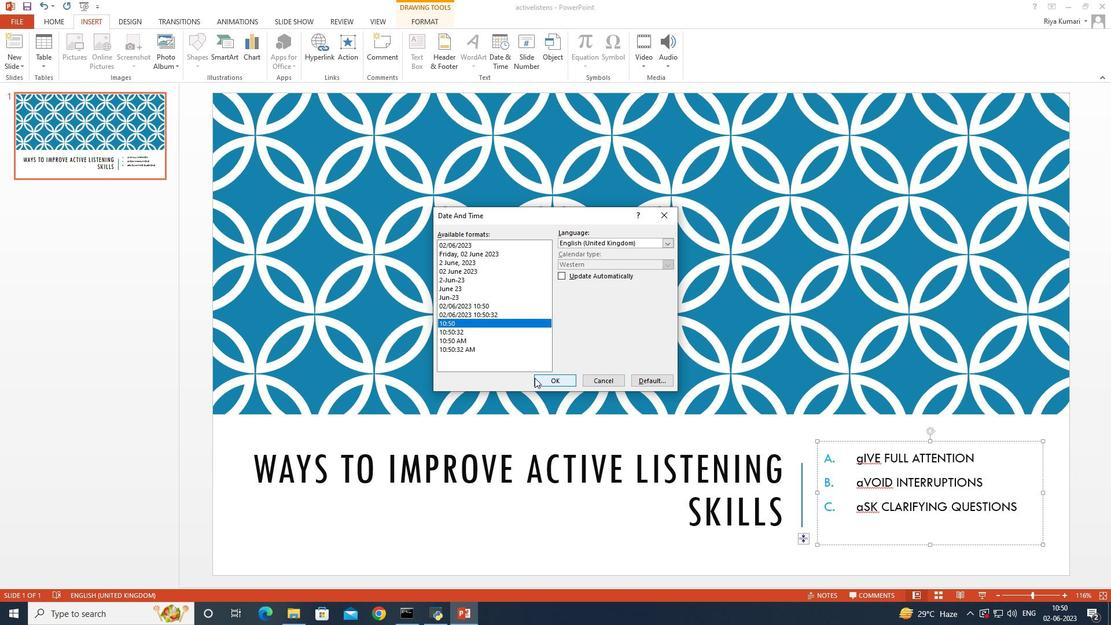 
Action: Mouse pressed left at (543, 382)
Screenshot: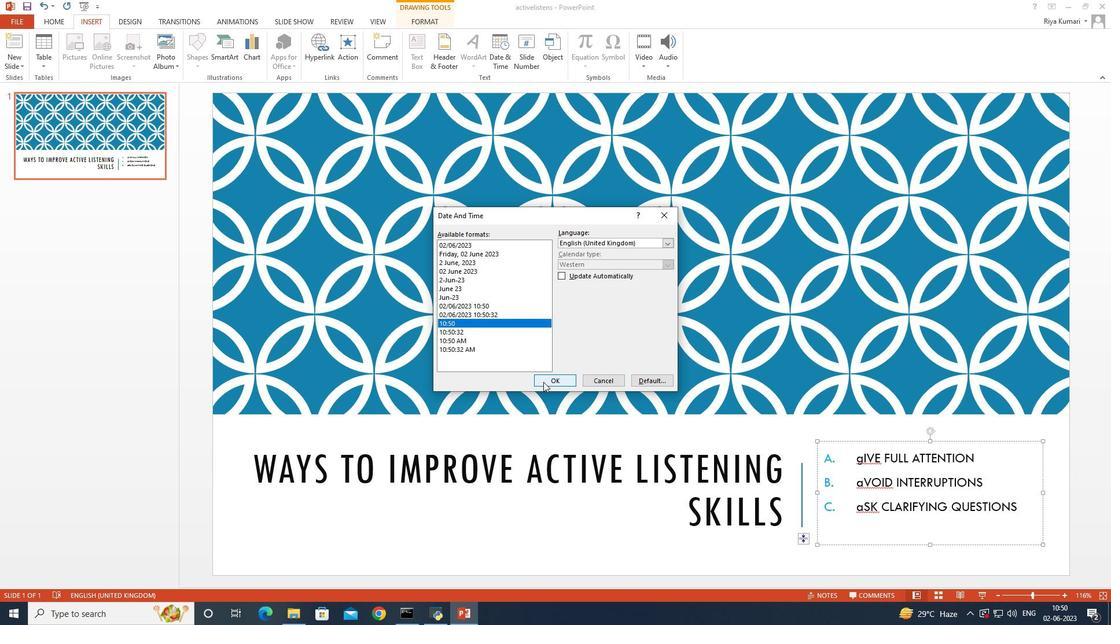 
Action: Mouse moved to (407, 137)
Screenshot: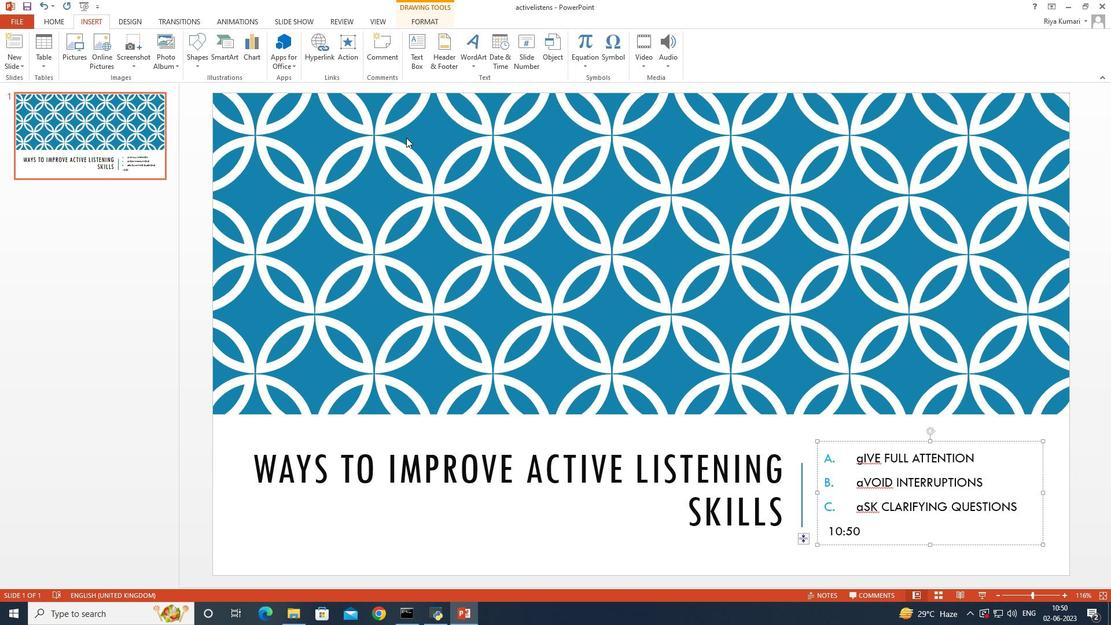 
Action: Key pressed <Key.space>
Screenshot: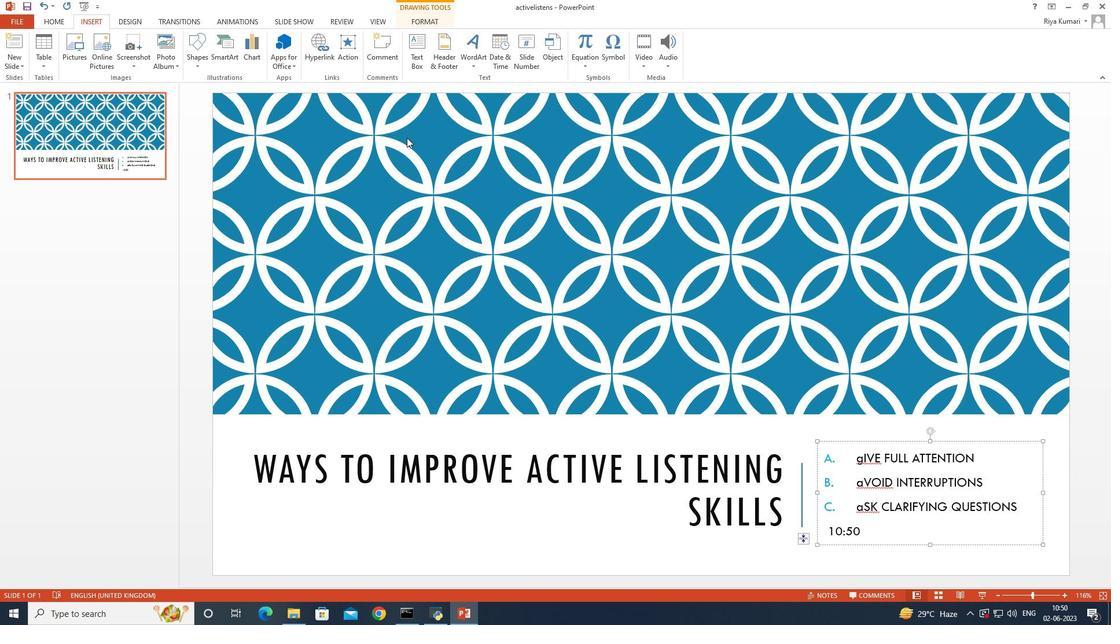 
Action: Mouse moved to (494, 49)
Screenshot: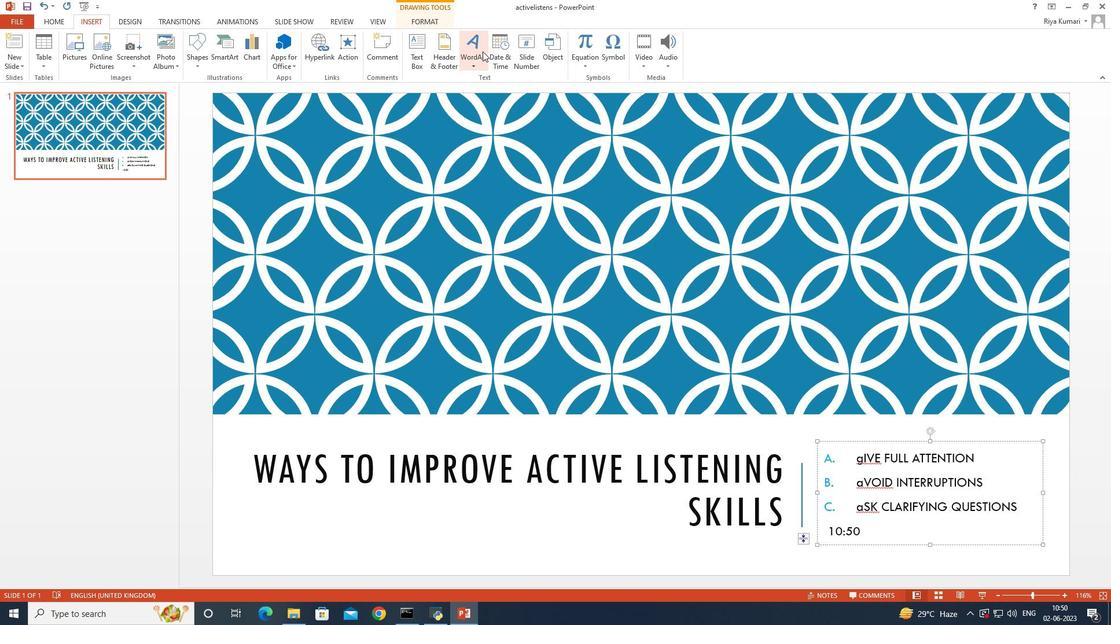 
Action: Mouse pressed left at (494, 49)
Screenshot: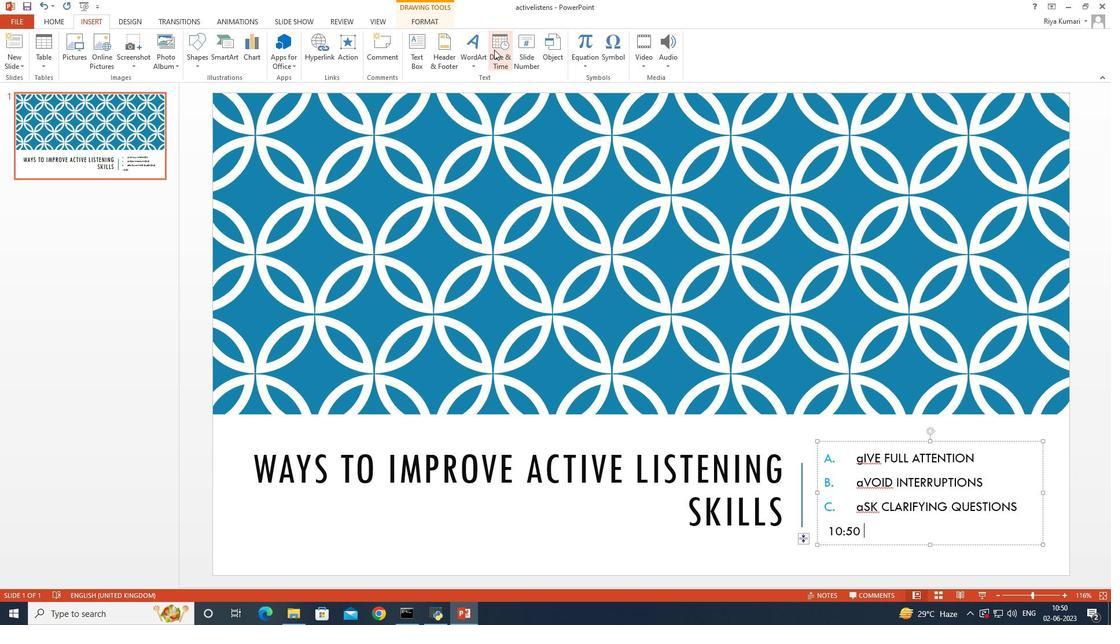 
Action: Mouse moved to (459, 264)
Screenshot: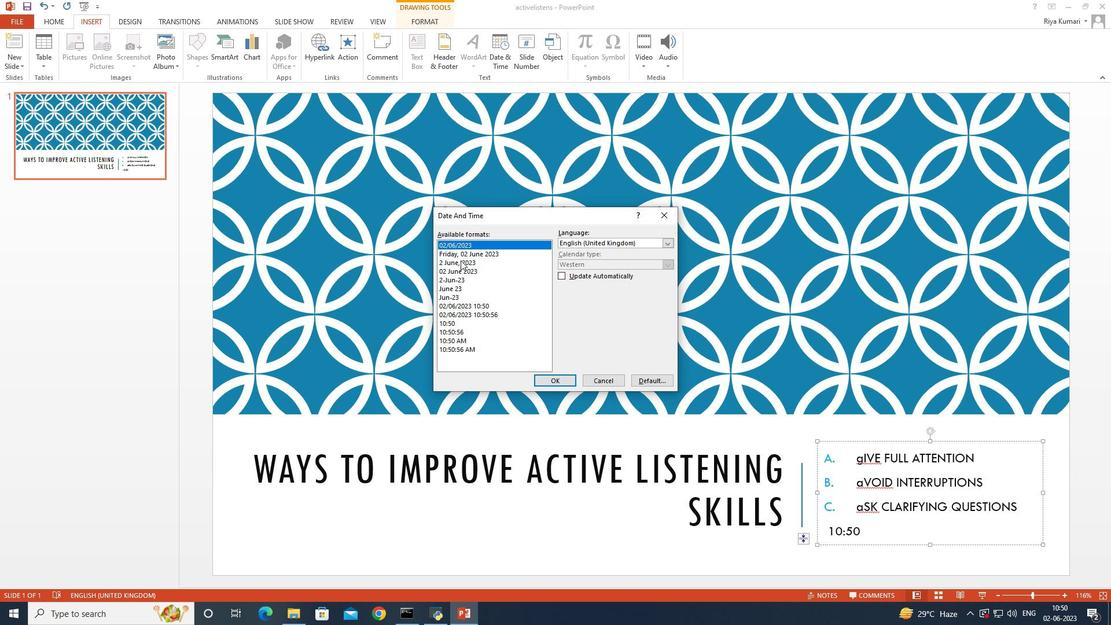 
Action: Mouse pressed left at (459, 264)
Screenshot: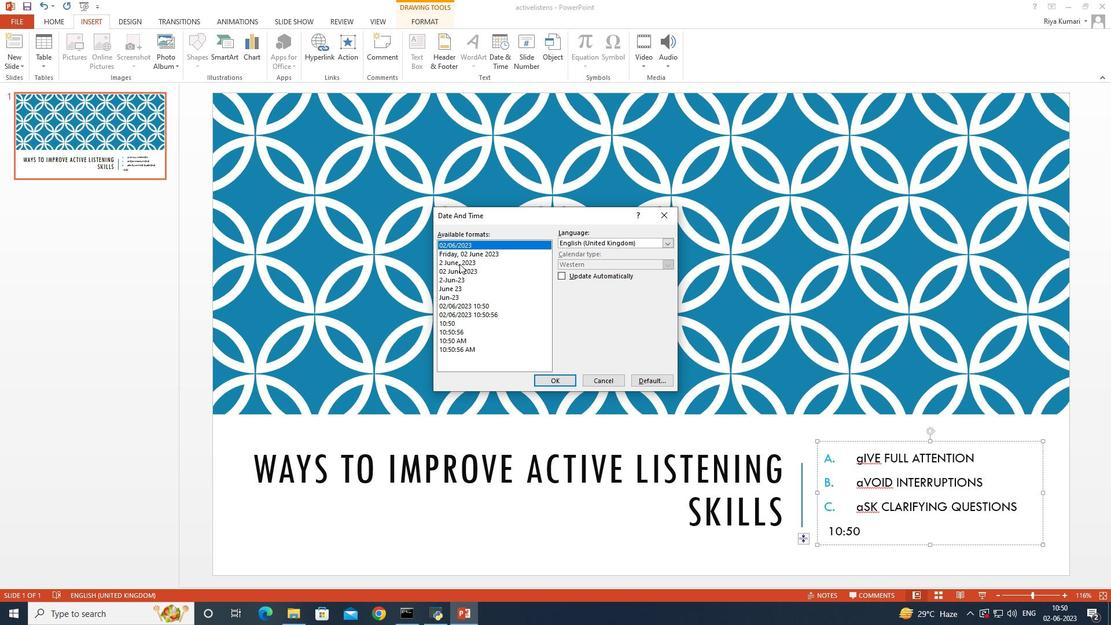 
Action: Mouse moved to (572, 381)
Screenshot: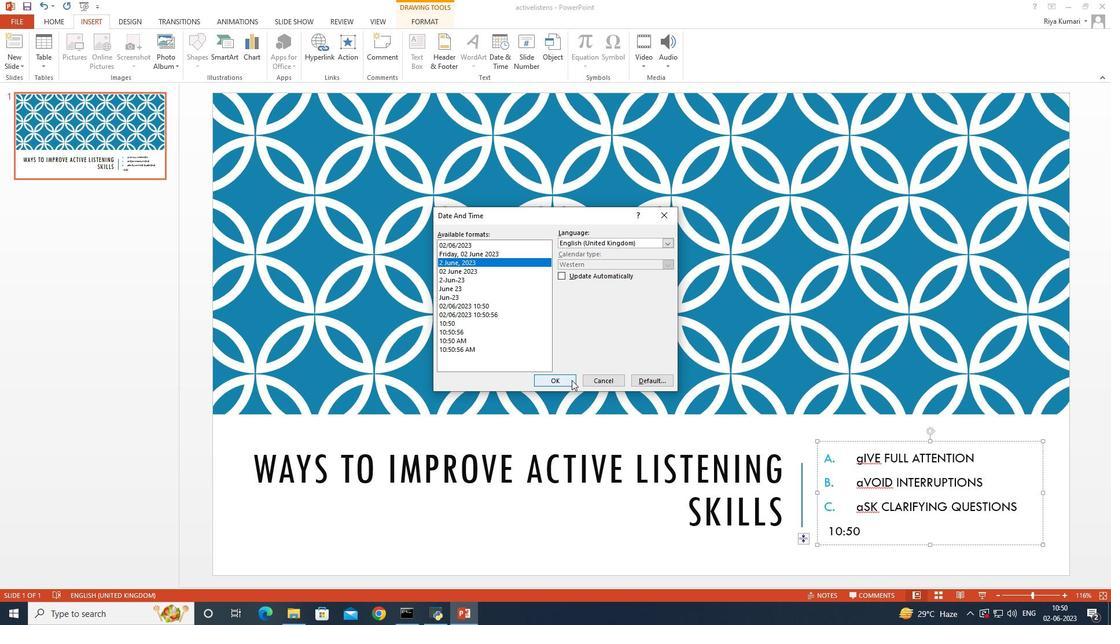 
Action: Mouse pressed left at (572, 381)
Screenshot: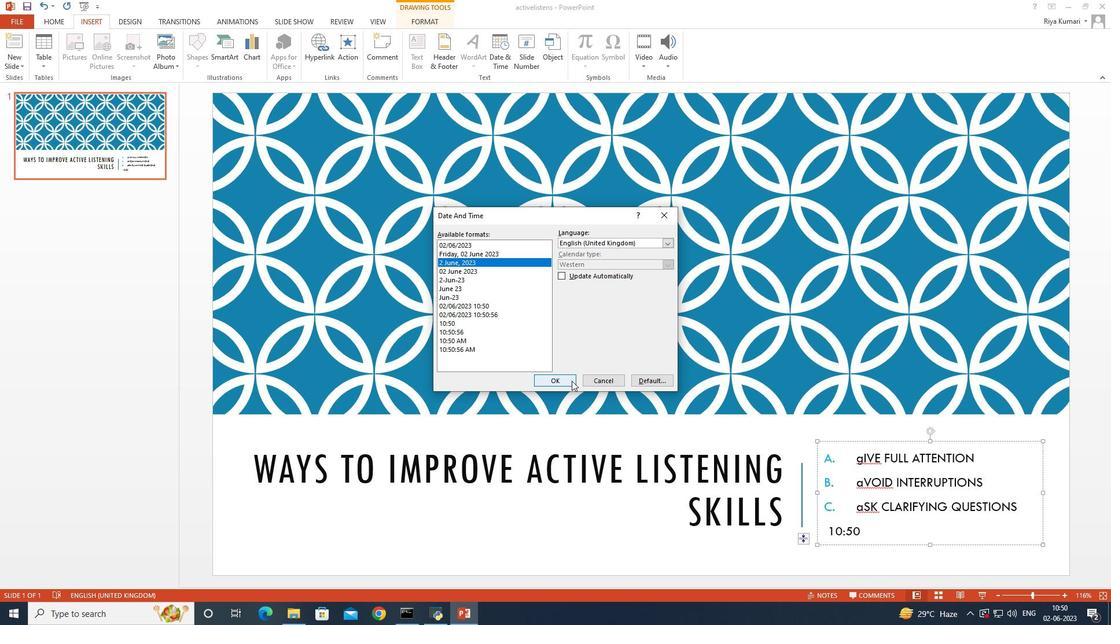 
Action: Mouse moved to (942, 531)
Screenshot: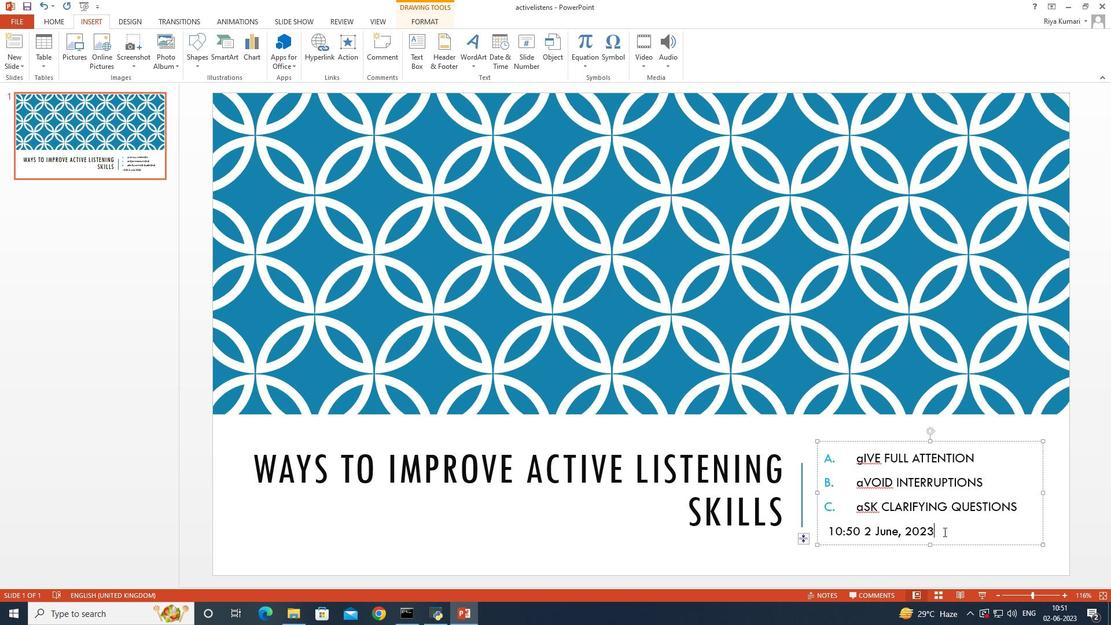 
Action: Mouse pressed left at (942, 531)
Screenshot: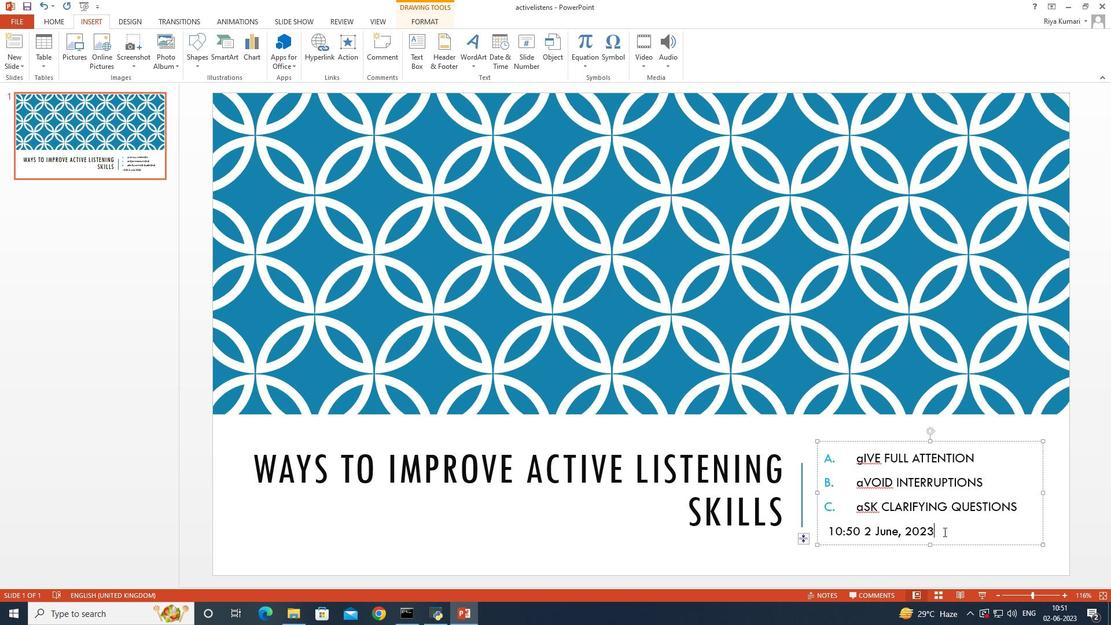 
Action: Mouse moved to (912, 533)
Screenshot: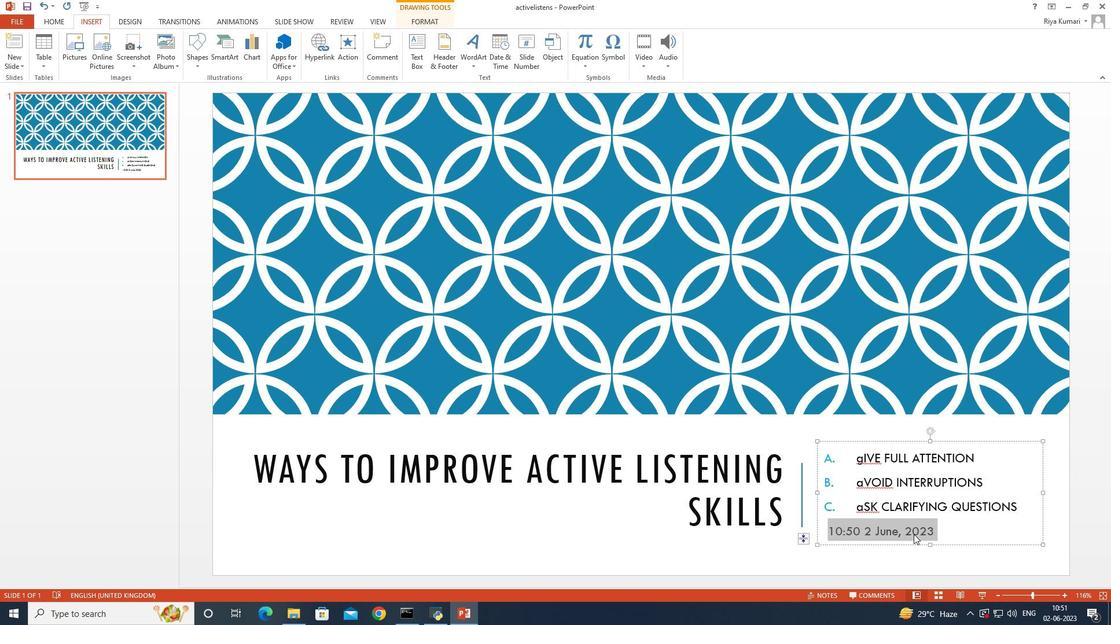 
Action: Mouse pressed right at (912, 533)
Screenshot: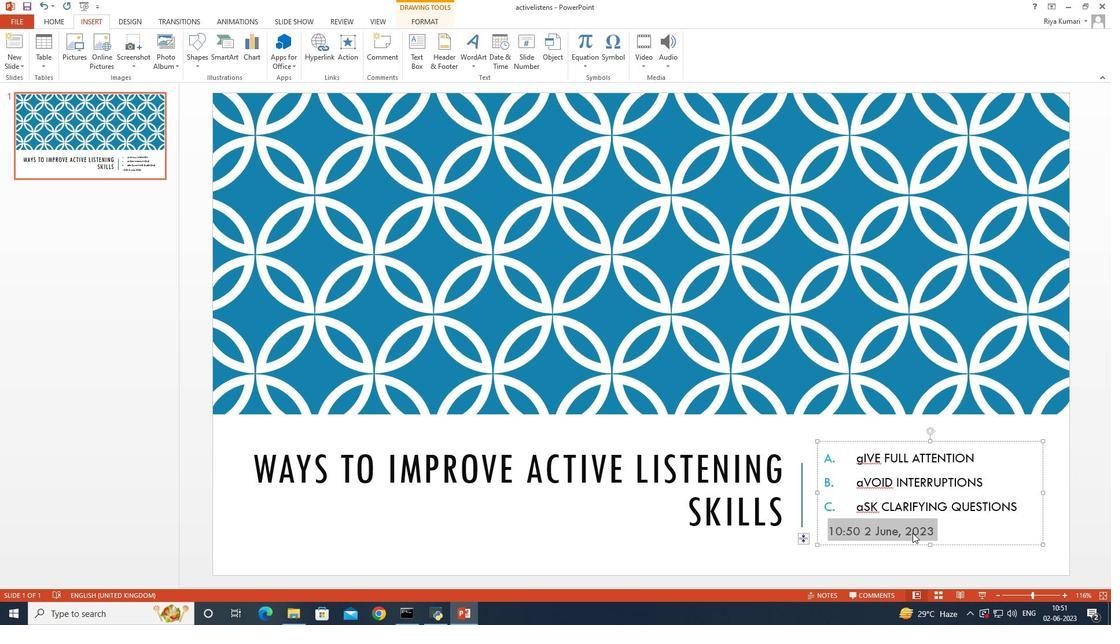 
Action: Mouse moved to (912, 530)
Screenshot: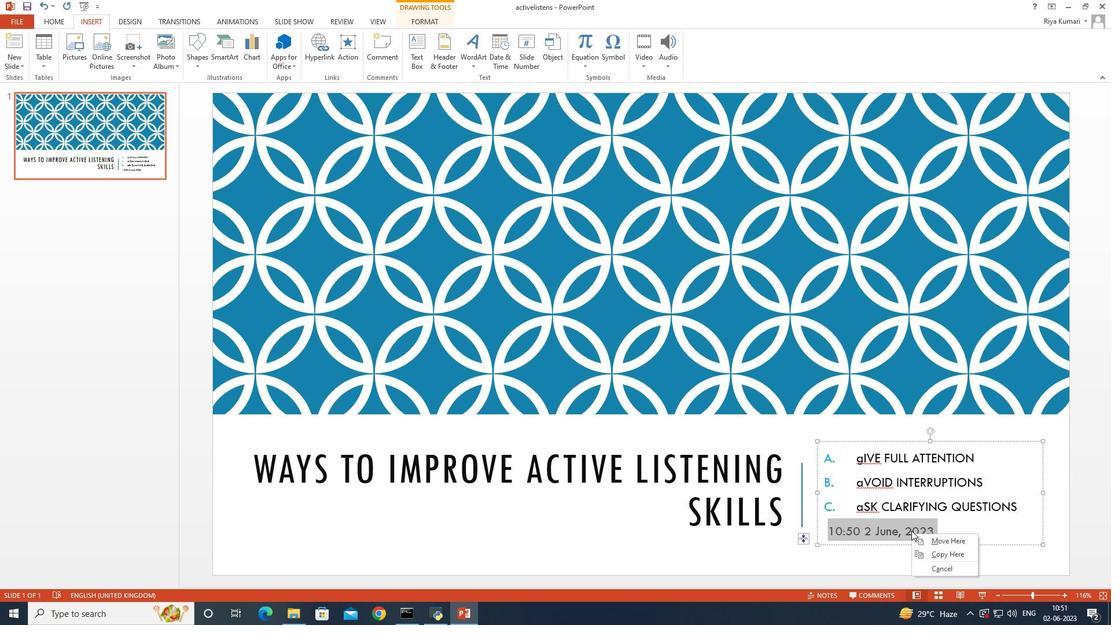
Action: Mouse pressed left at (912, 530)
Screenshot: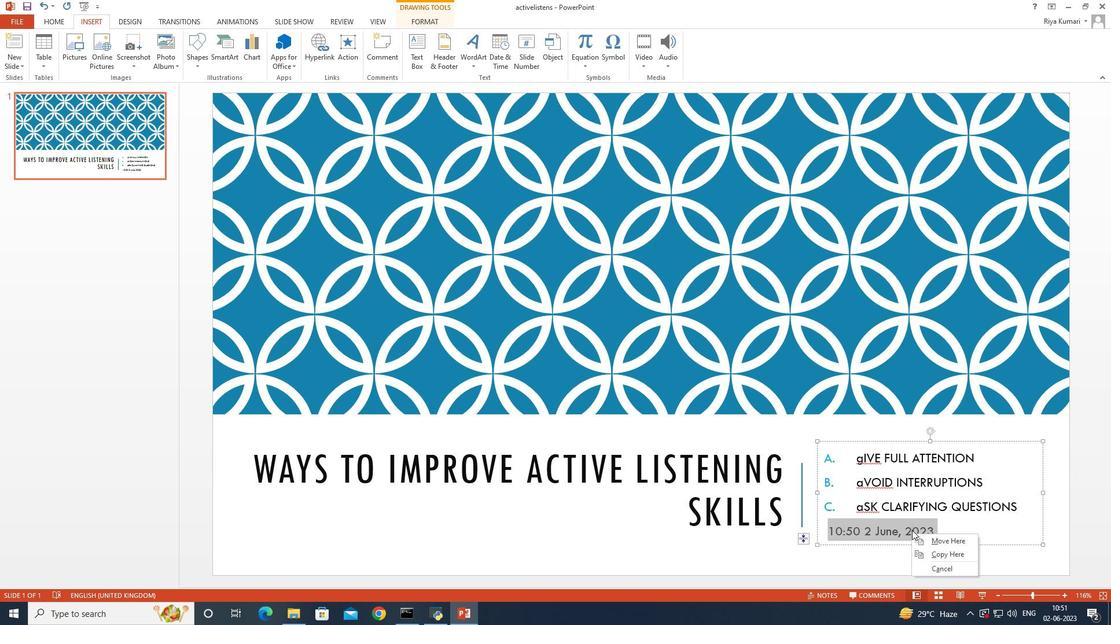 
Action: Mouse moved to (941, 530)
Screenshot: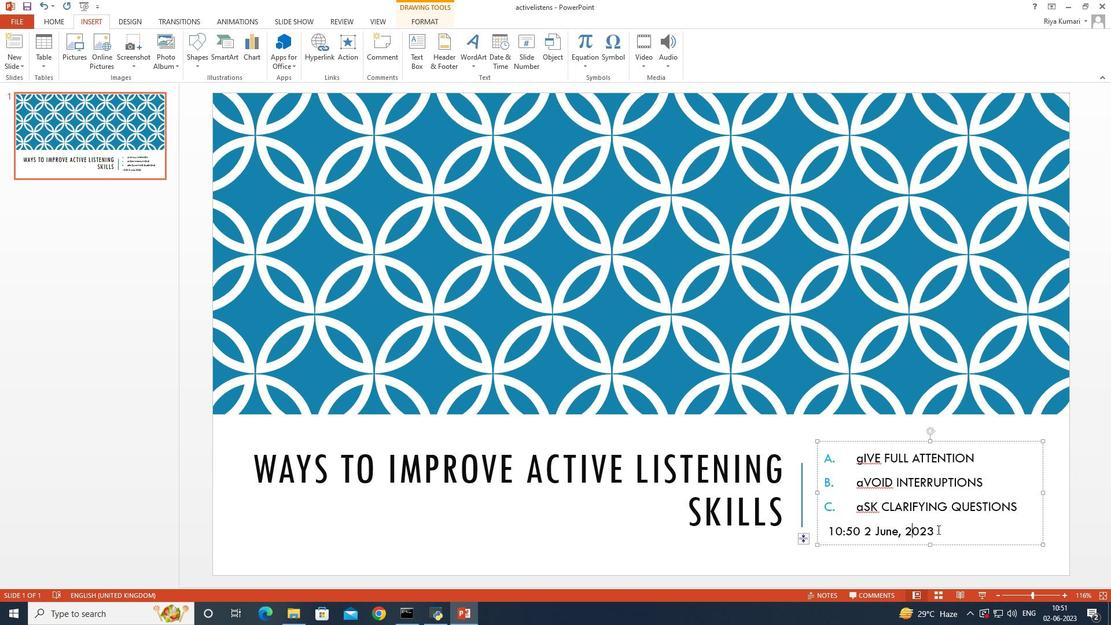 
Action: Mouse pressed left at (941, 530)
Screenshot: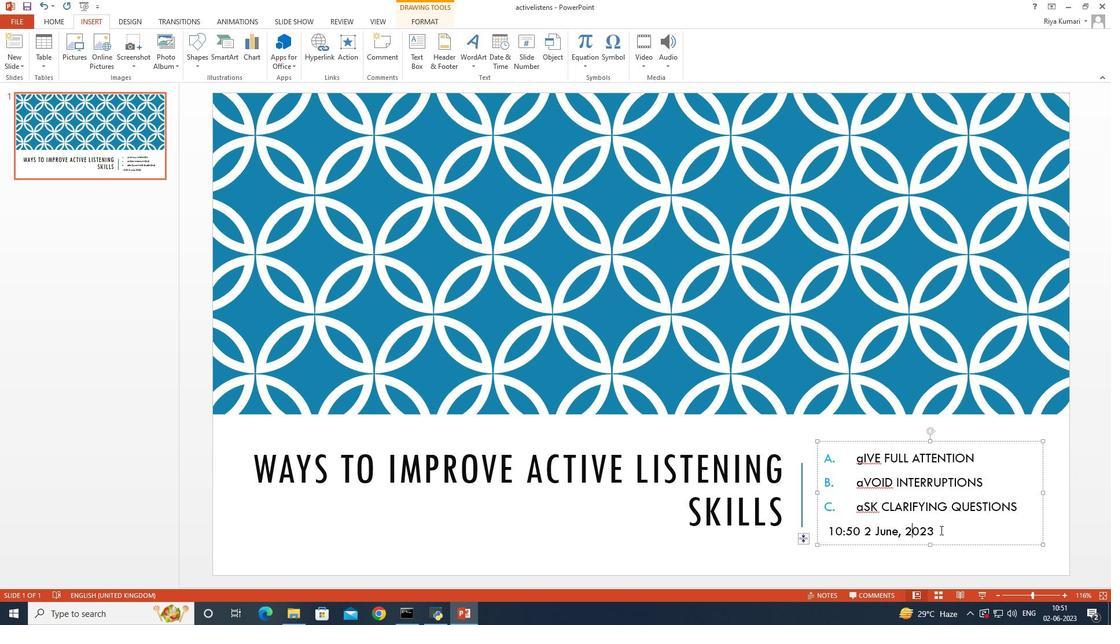
Action: Mouse moved to (933, 520)
Screenshot: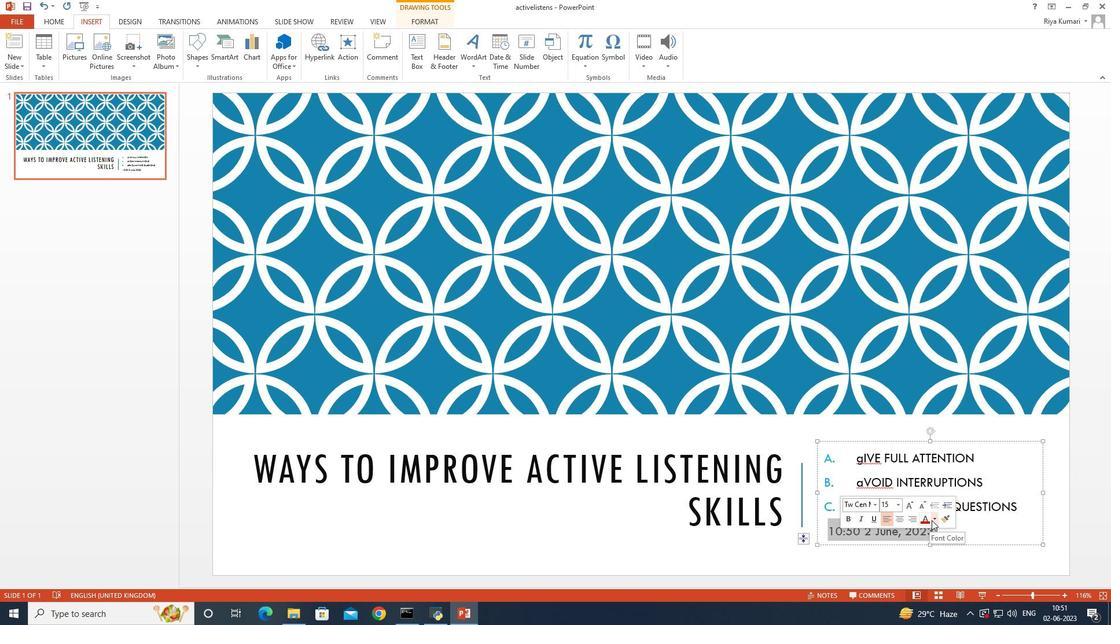 
Action: Mouse pressed left at (933, 520)
Screenshot: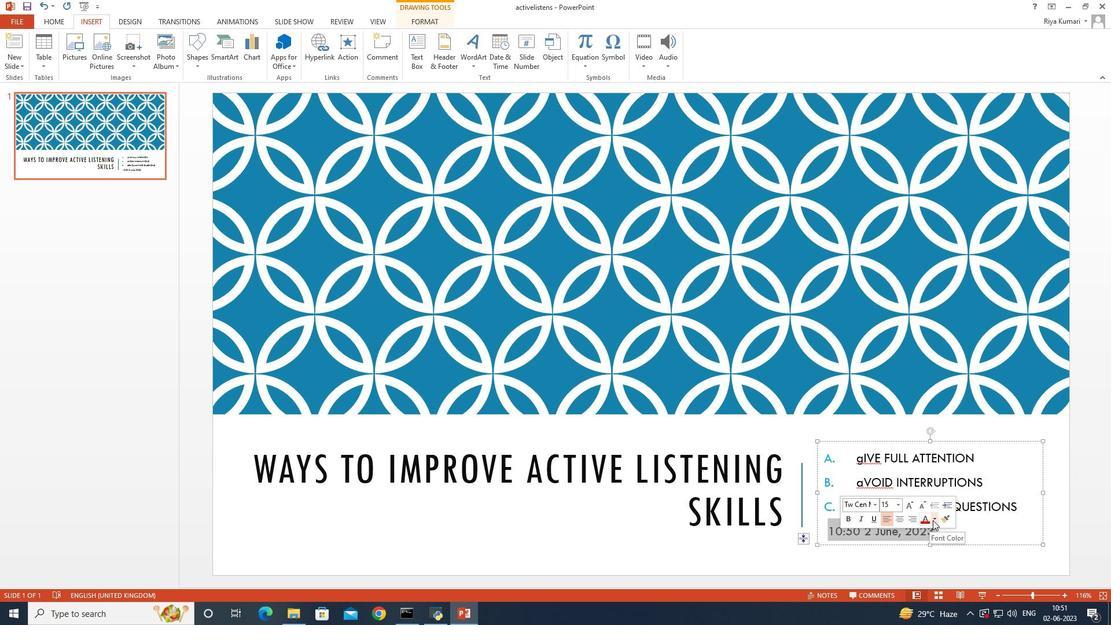 
Action: Mouse moved to (947, 477)
Screenshot: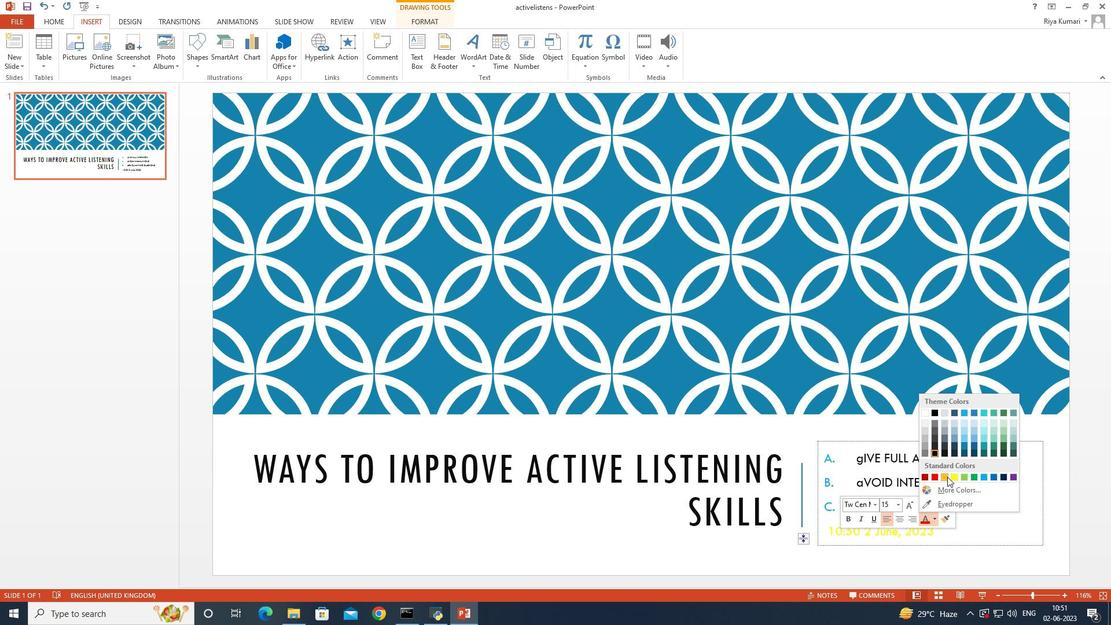 
Action: Mouse pressed left at (947, 477)
Screenshot: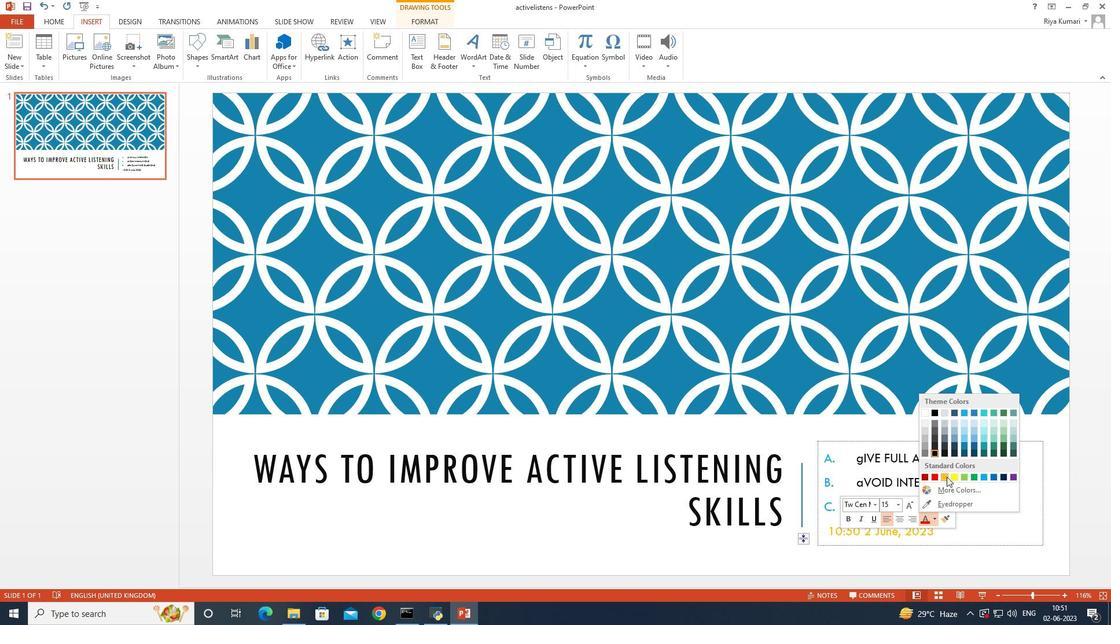 
Action: Mouse moved to (968, 536)
Screenshot: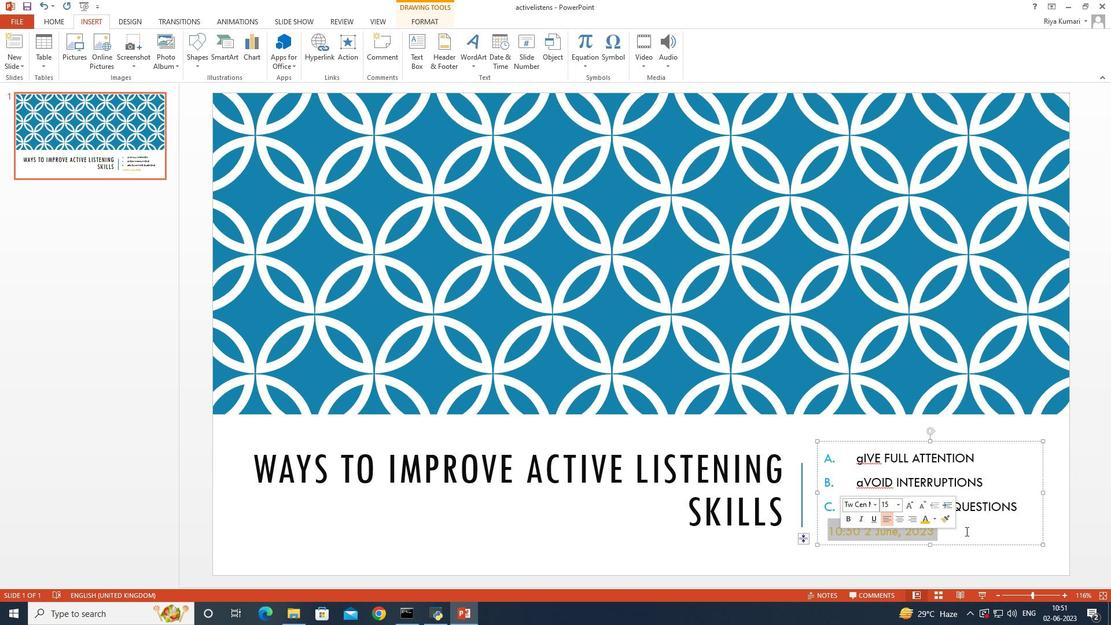
Action: Mouse pressed left at (968, 536)
Screenshot: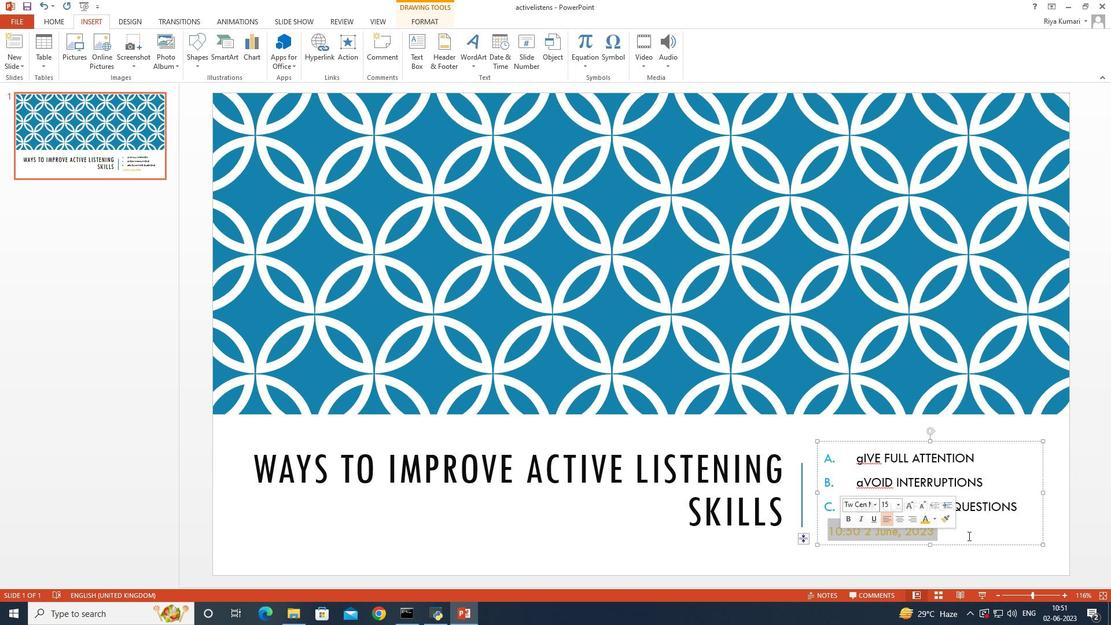 
Action: Mouse moved to (968, 532)
Screenshot: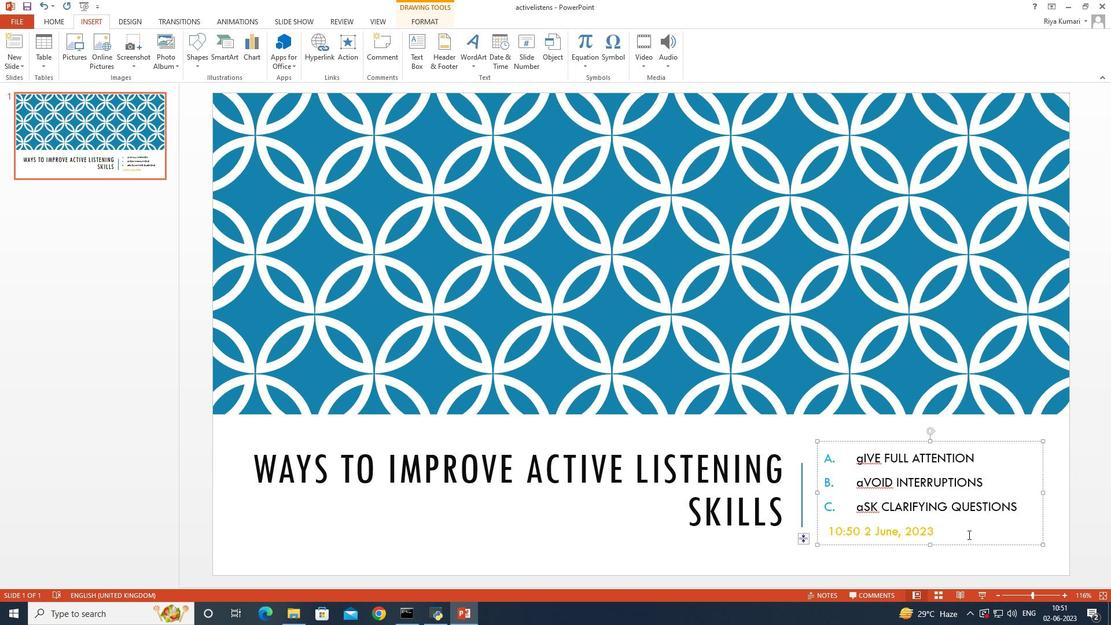 
